 Task: Create and manage organization labels for repositories.
Action: Mouse moved to (1015, 63)
Screenshot: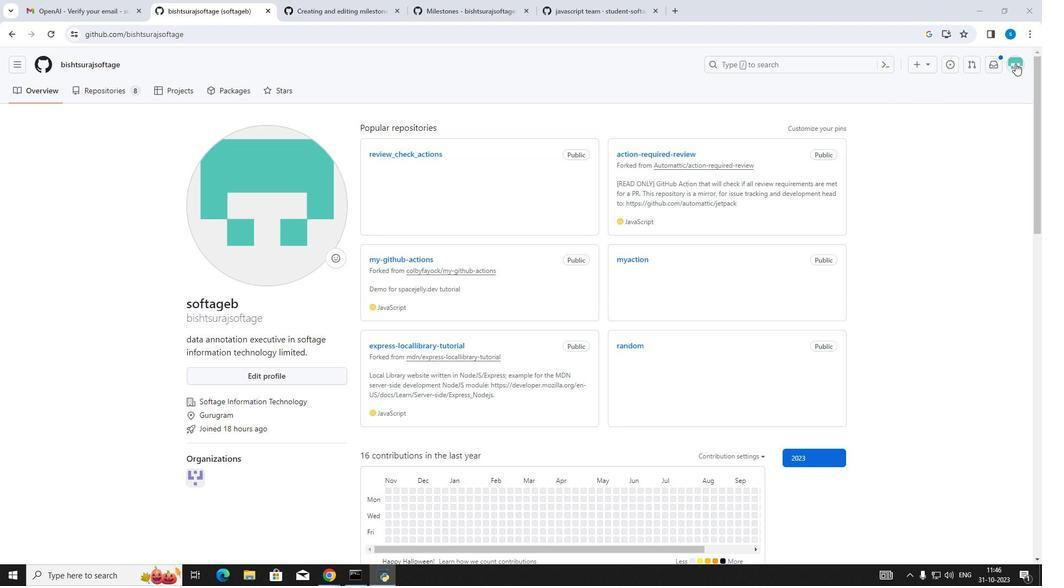 
Action: Mouse pressed left at (1015, 63)
Screenshot: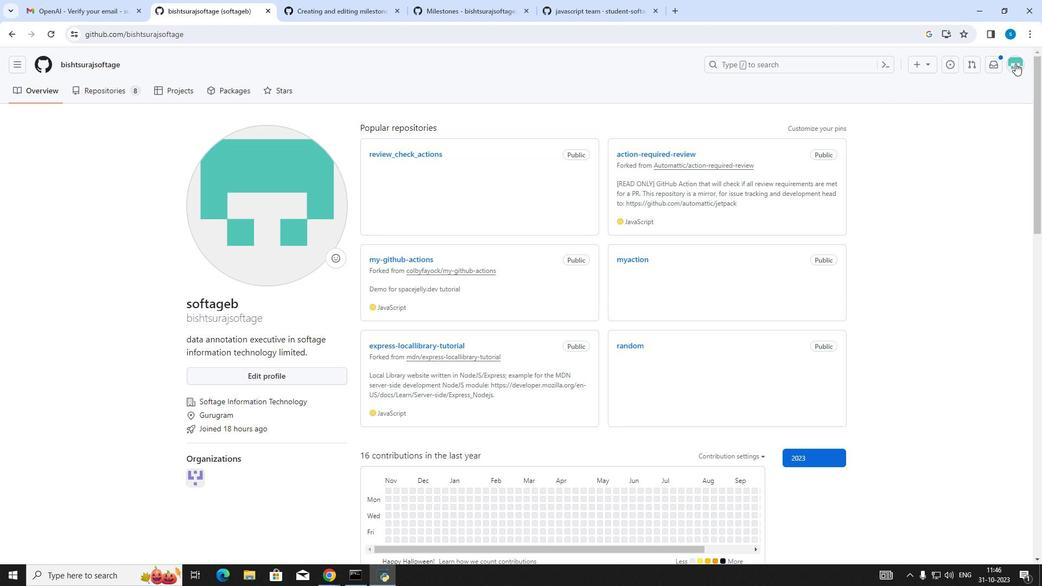 
Action: Mouse moved to (960, 175)
Screenshot: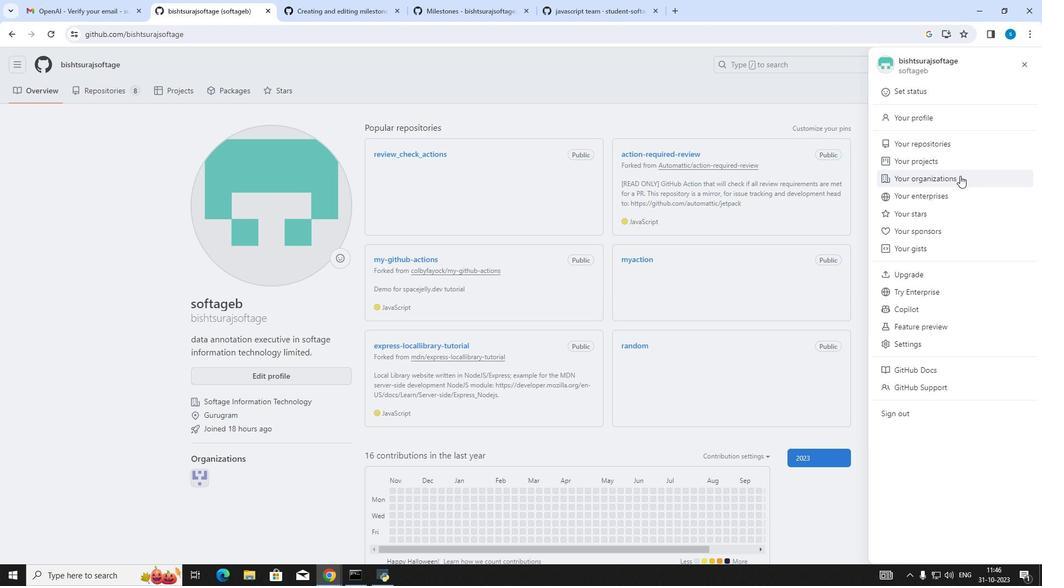 
Action: Mouse pressed left at (960, 175)
Screenshot: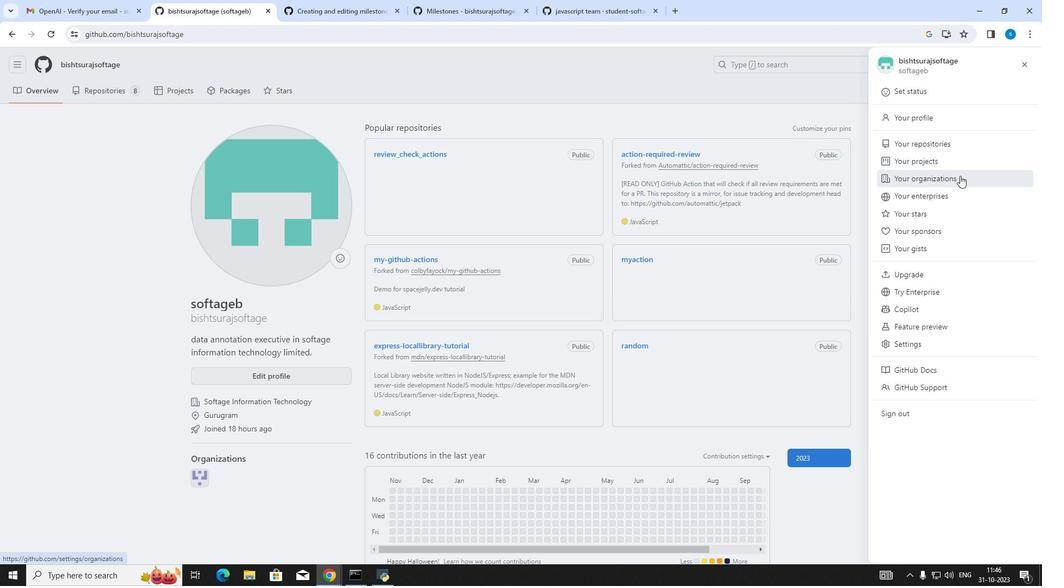 
Action: Mouse moved to (935, 173)
Screenshot: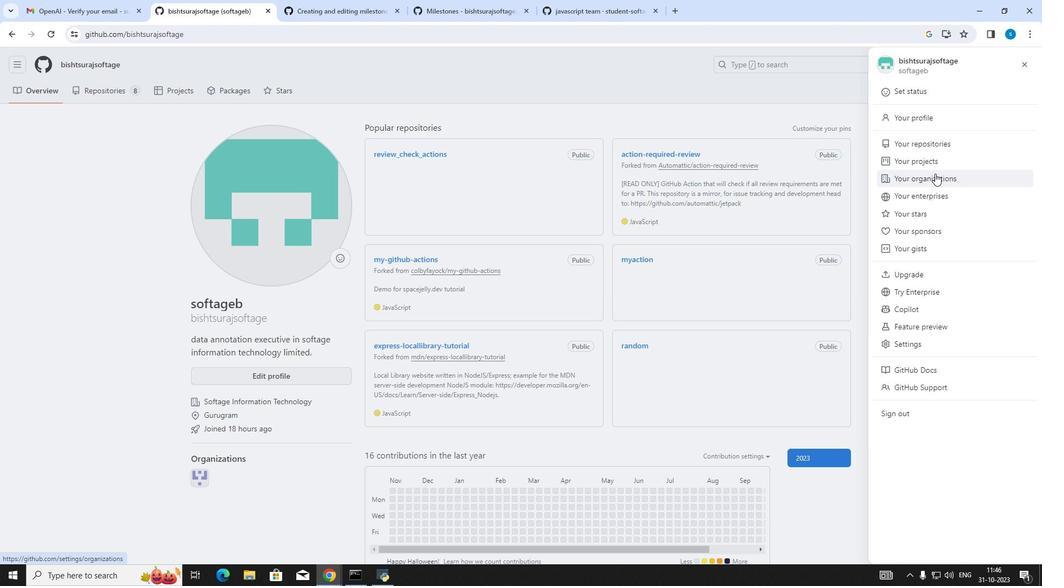 
Action: Mouse pressed left at (935, 173)
Screenshot: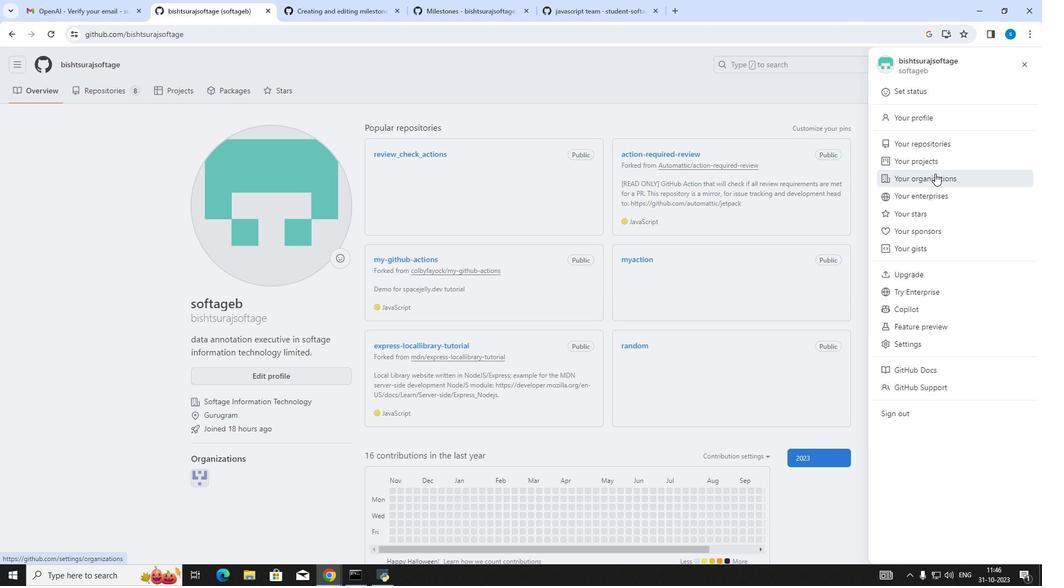 
Action: Mouse moved to (786, 177)
Screenshot: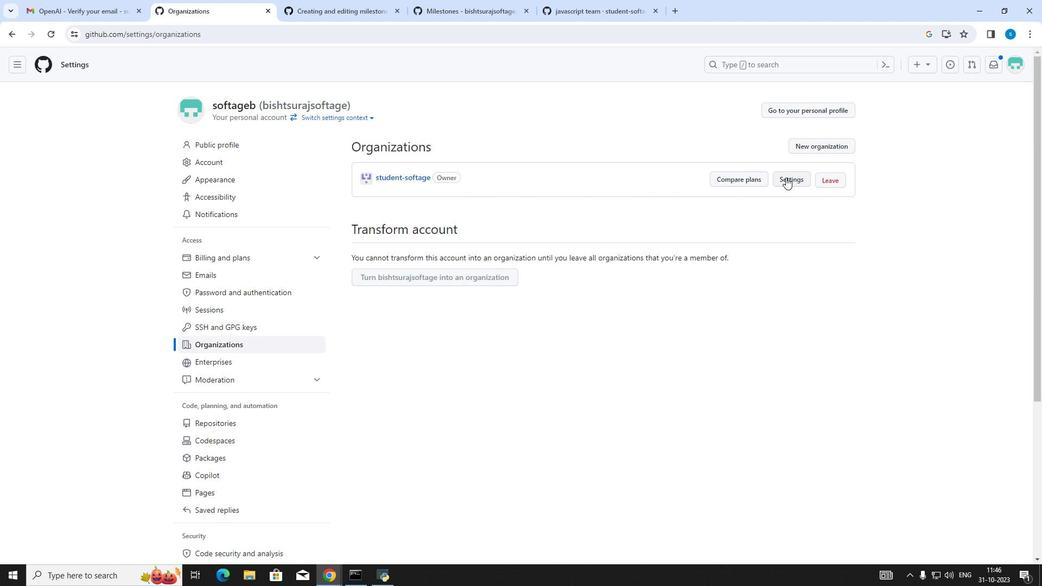 
Action: Mouse pressed left at (786, 177)
Screenshot: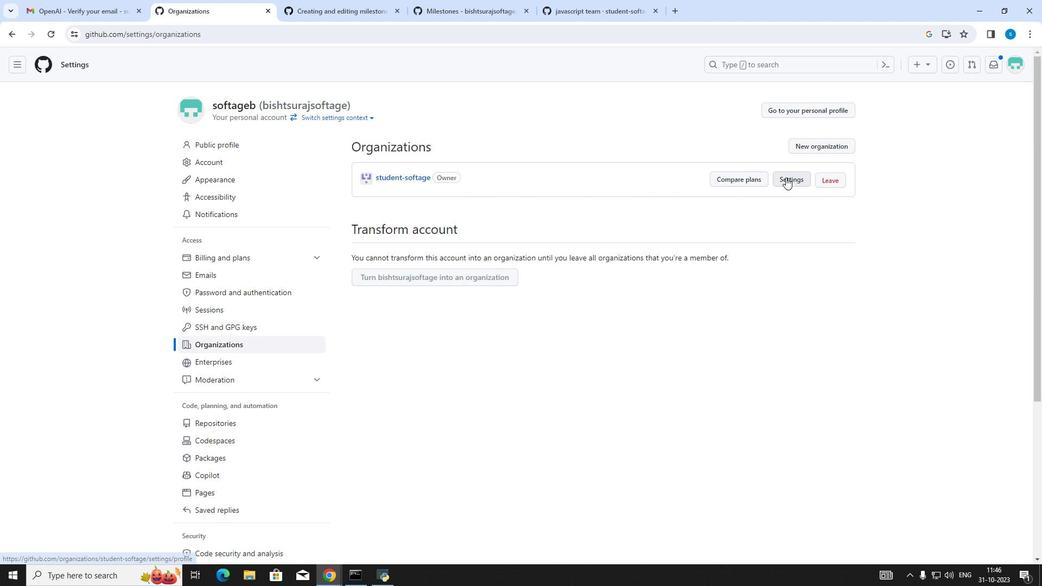 
Action: Mouse moved to (114, 87)
Screenshot: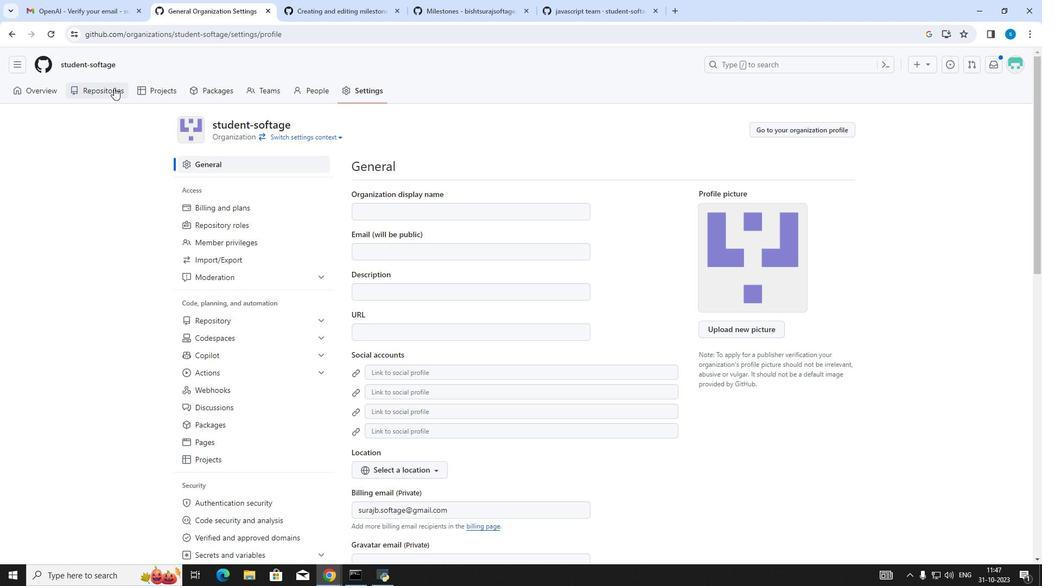 
Action: Mouse pressed left at (114, 87)
Screenshot: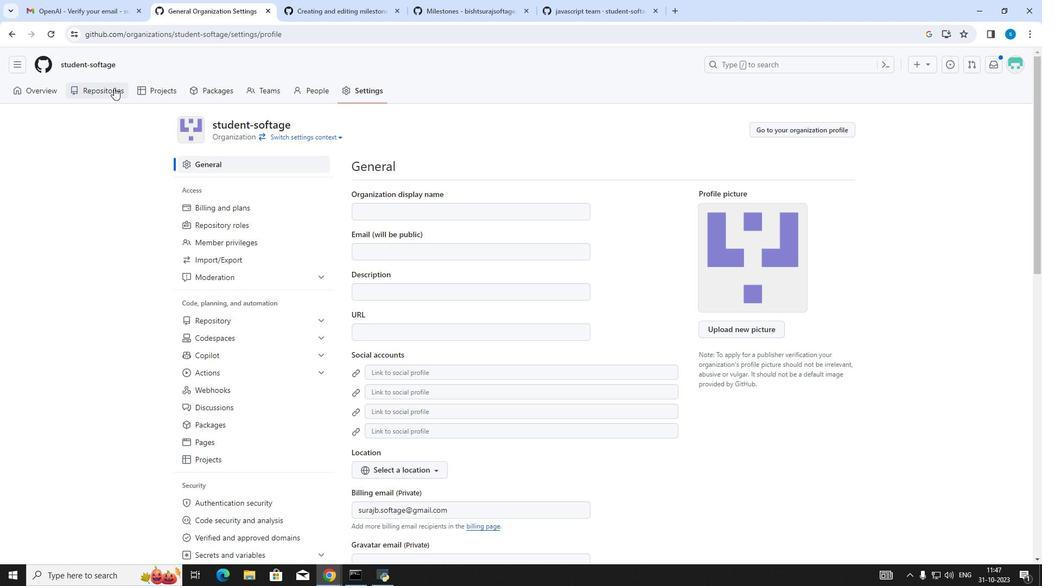 
Action: Mouse moved to (287, 160)
Screenshot: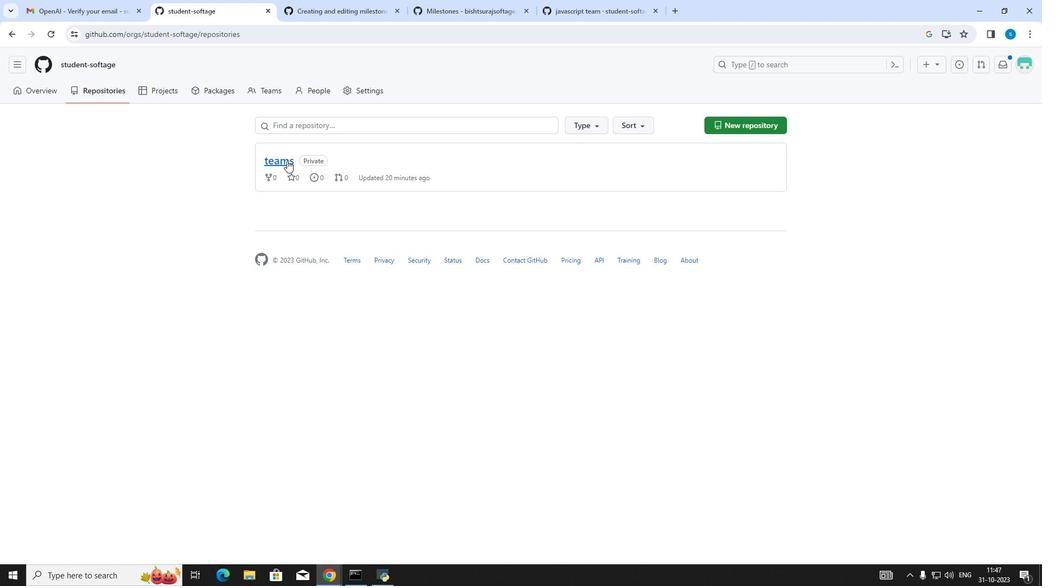
Action: Mouse pressed left at (287, 160)
Screenshot: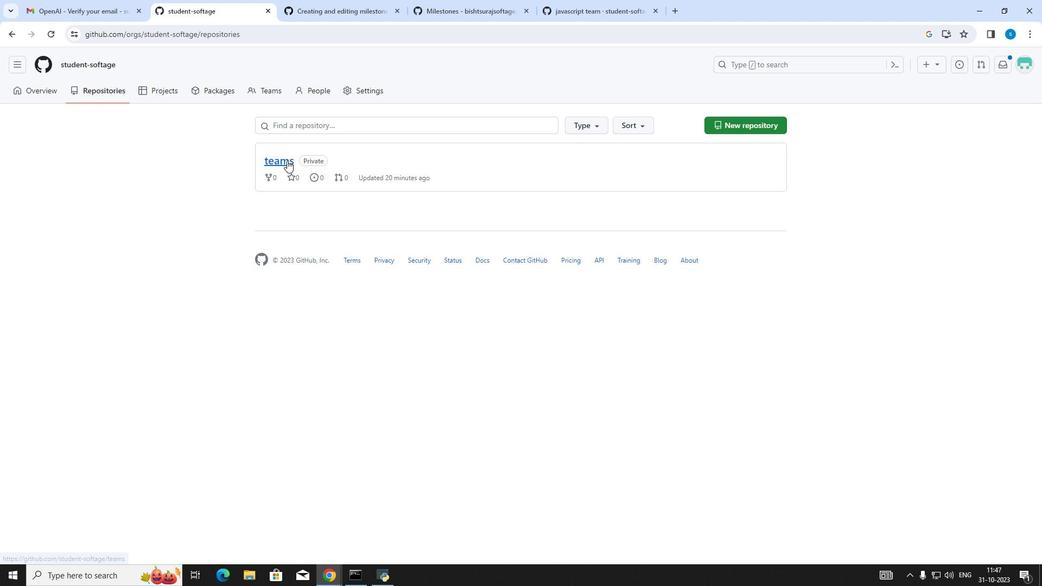 
Action: Mouse moved to (74, 93)
Screenshot: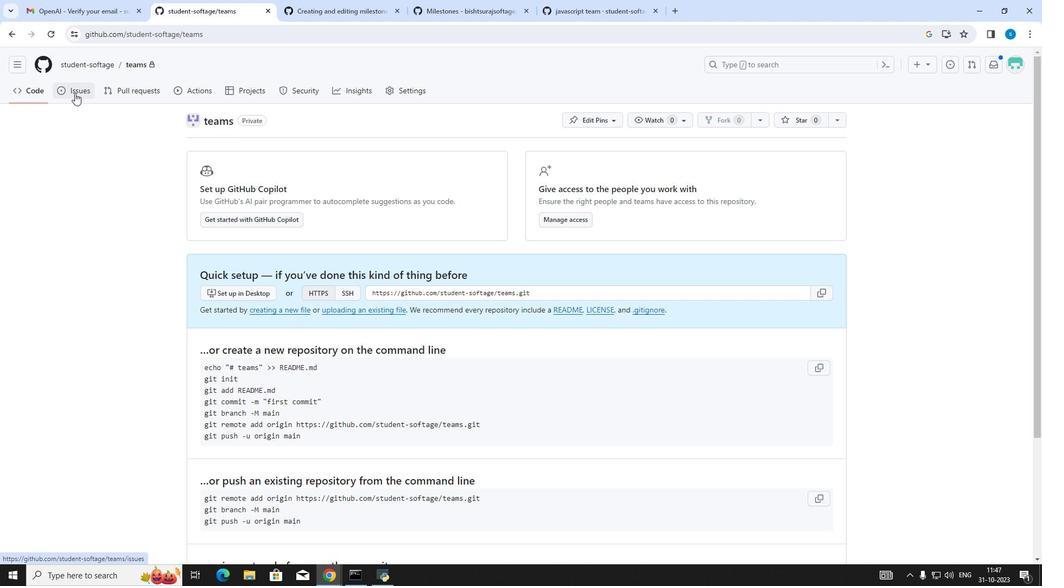 
Action: Mouse pressed left at (74, 93)
Screenshot: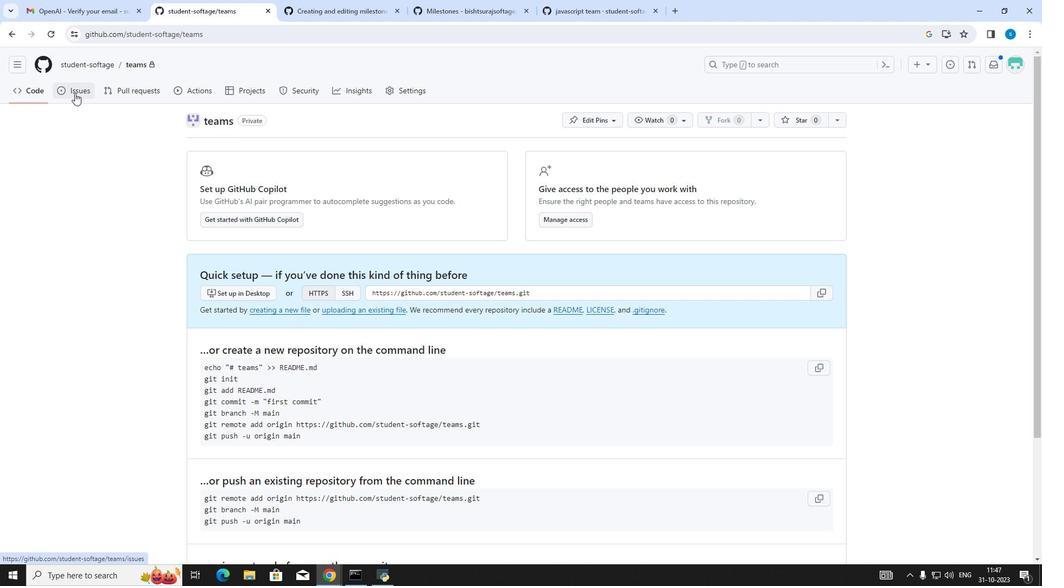 
Action: Mouse moved to (692, 125)
Screenshot: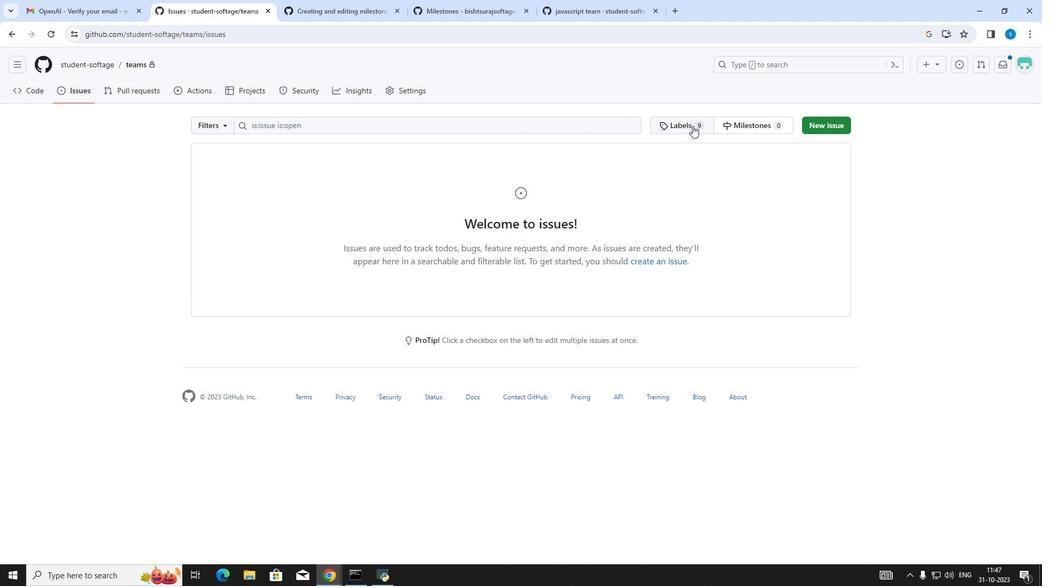 
Action: Mouse pressed left at (692, 125)
Screenshot: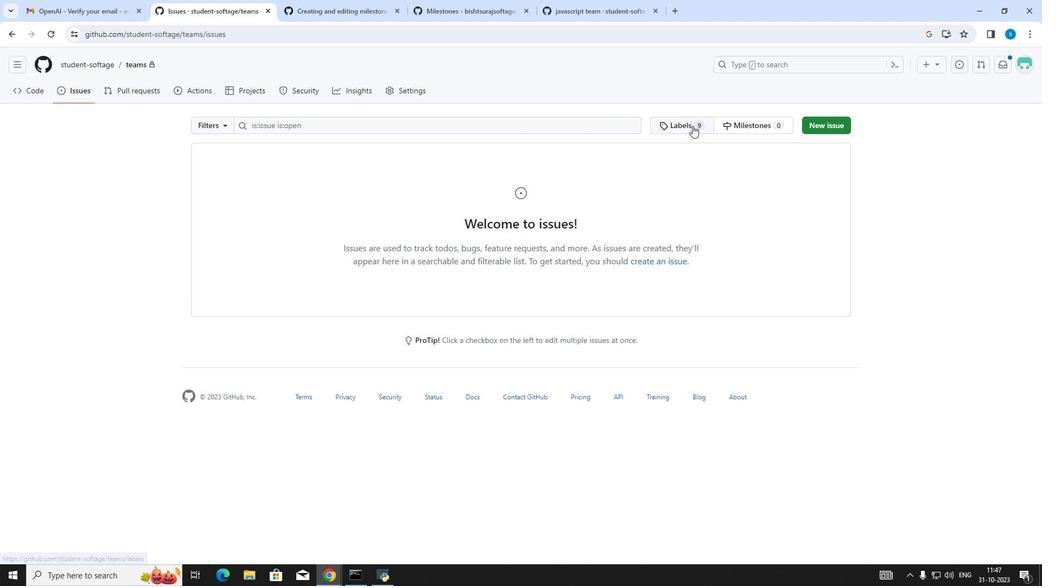 
Action: Mouse moved to (810, 124)
Screenshot: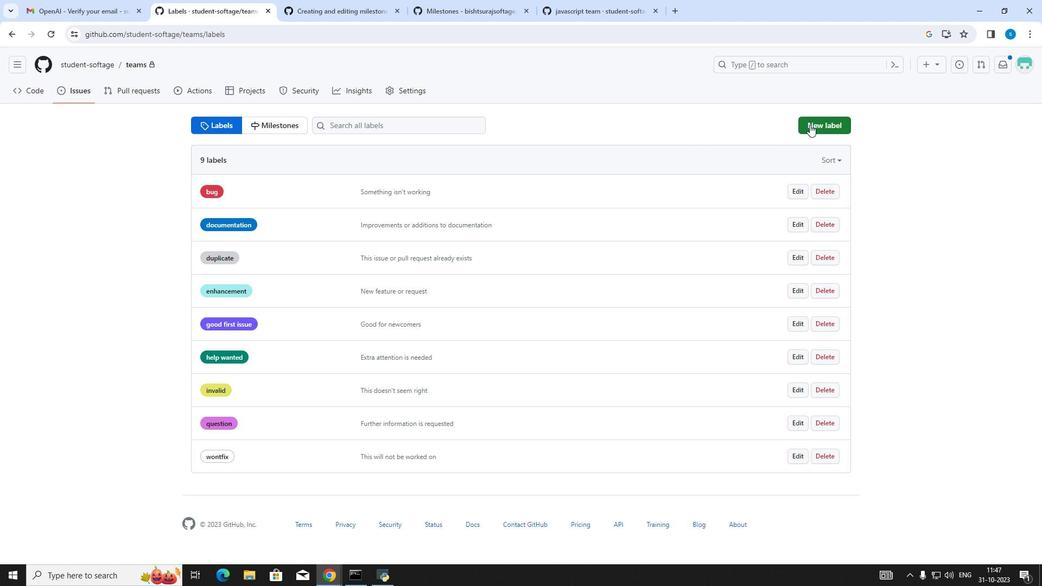 
Action: Mouse pressed left at (810, 124)
Screenshot: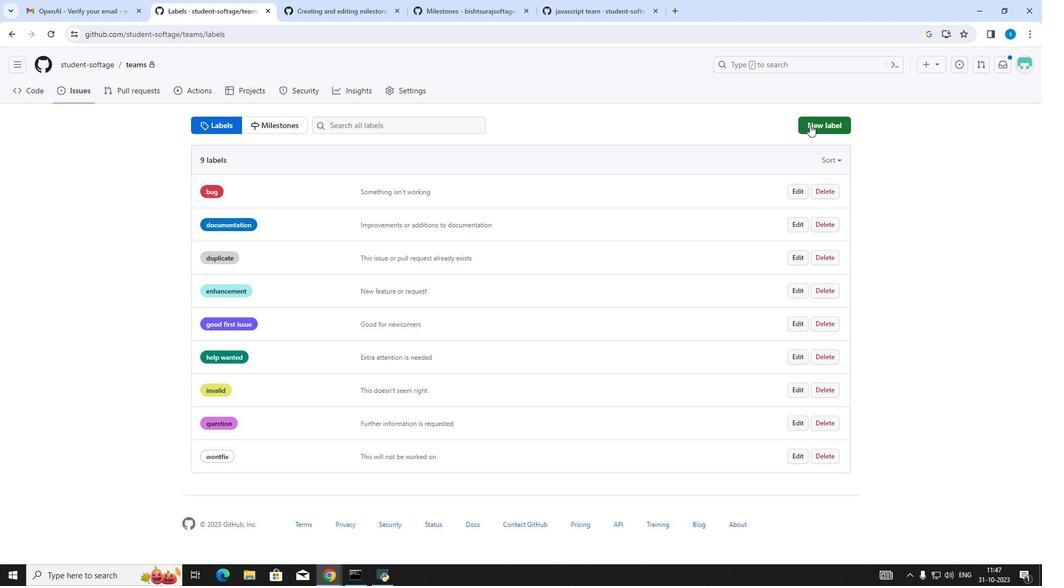 
Action: Mouse moved to (780, 126)
Screenshot: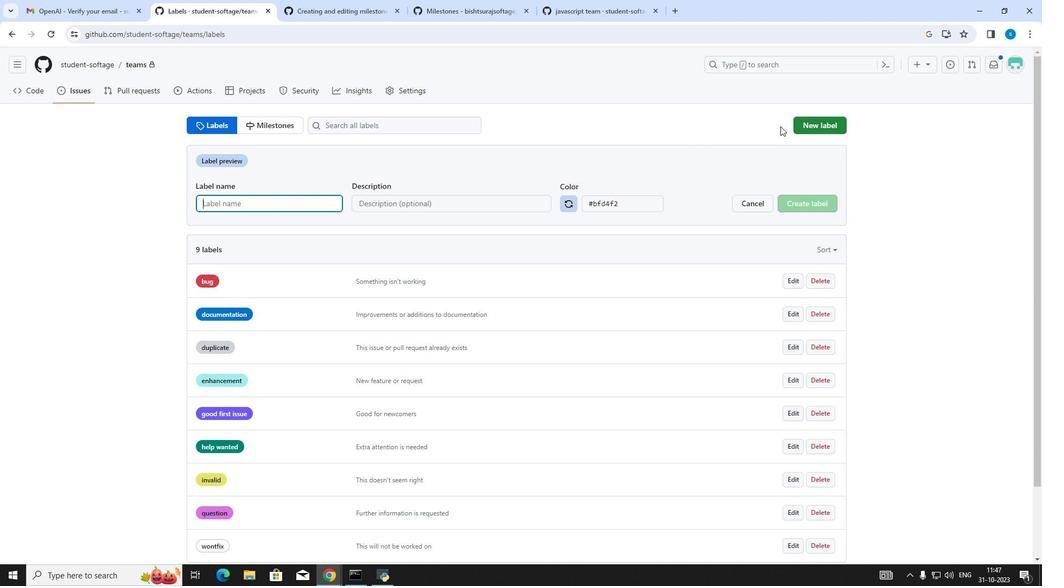 
Action: Key pressed imprr<Key.backspace>ovements
Screenshot: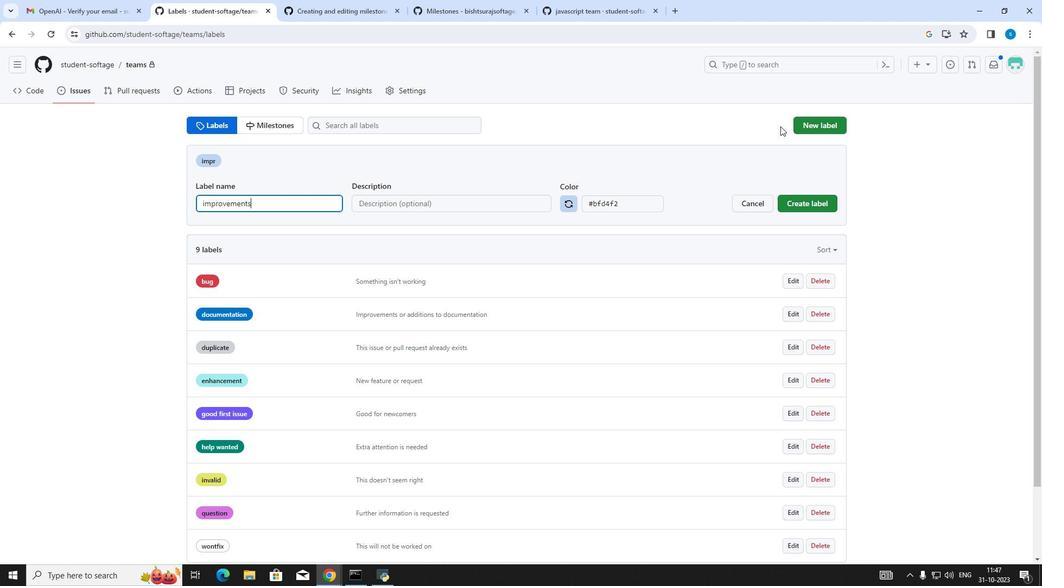 
Action: Mouse moved to (787, 200)
Screenshot: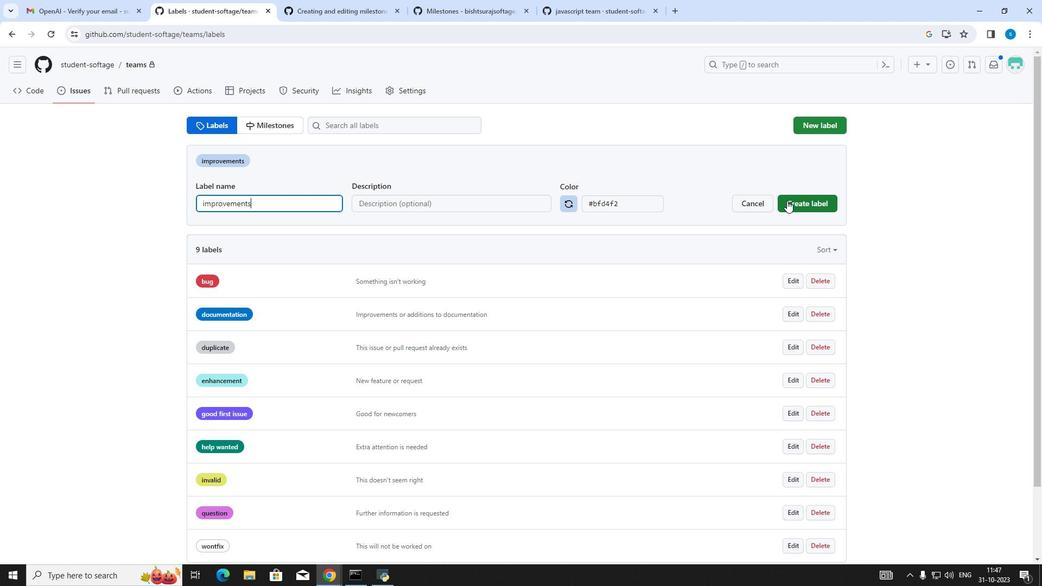 
Action: Mouse pressed left at (787, 200)
Screenshot: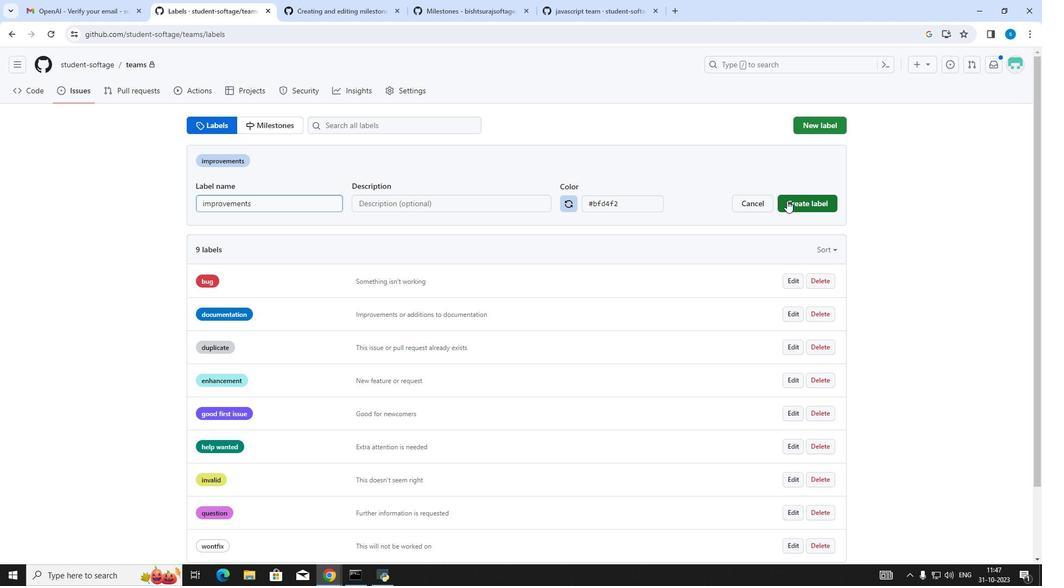 
Action: Mouse moved to (824, 162)
Screenshot: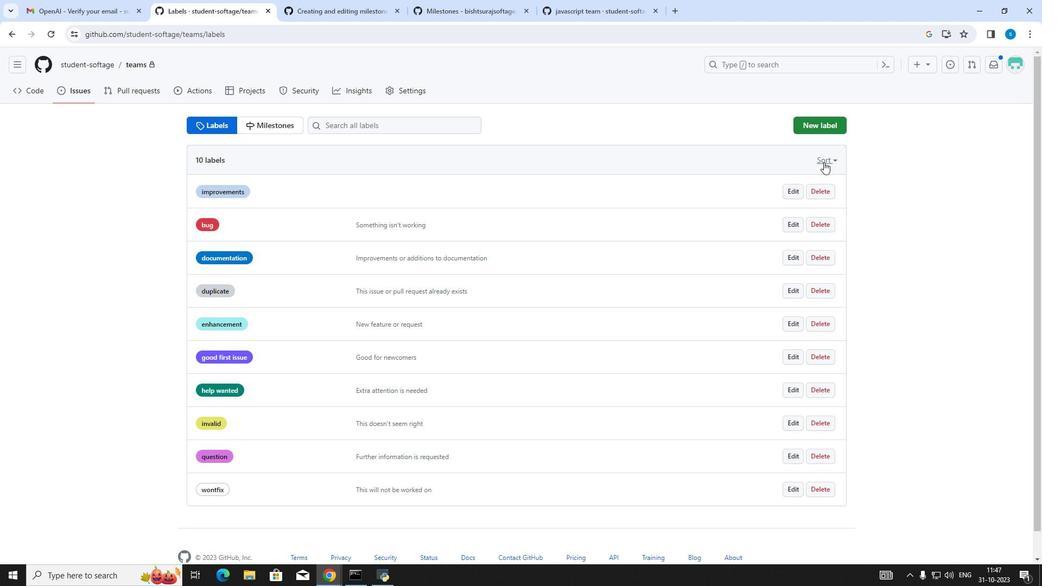 
Action: Mouse pressed left at (824, 162)
Screenshot: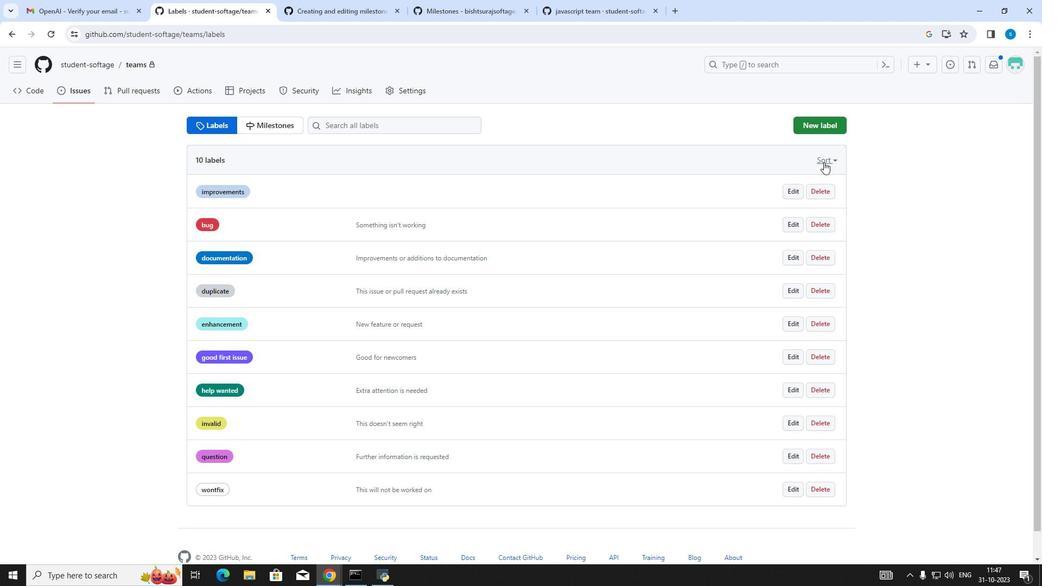 
Action: Mouse moved to (778, 215)
Screenshot: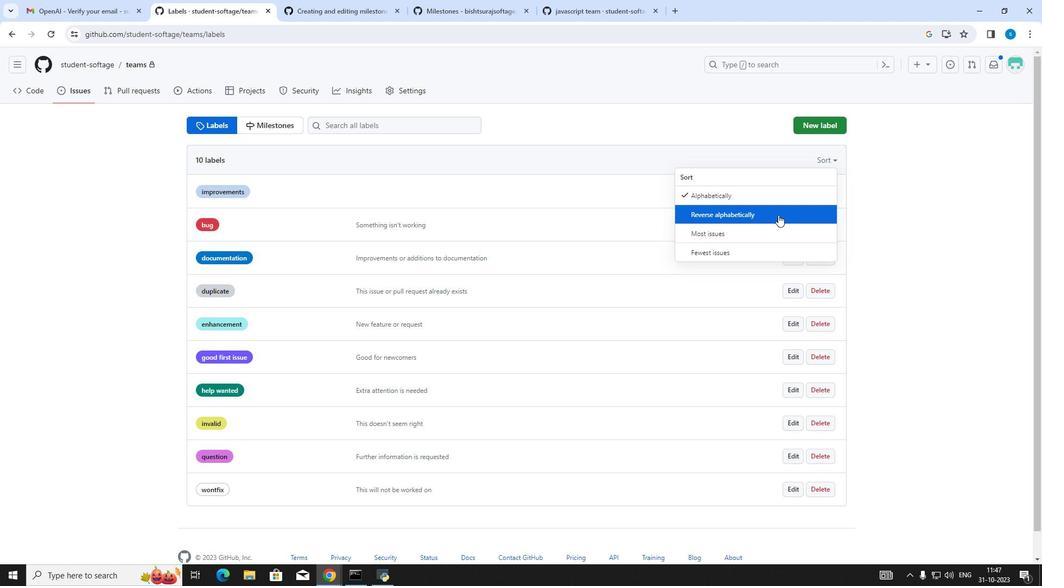 
Action: Mouse pressed left at (778, 215)
Screenshot: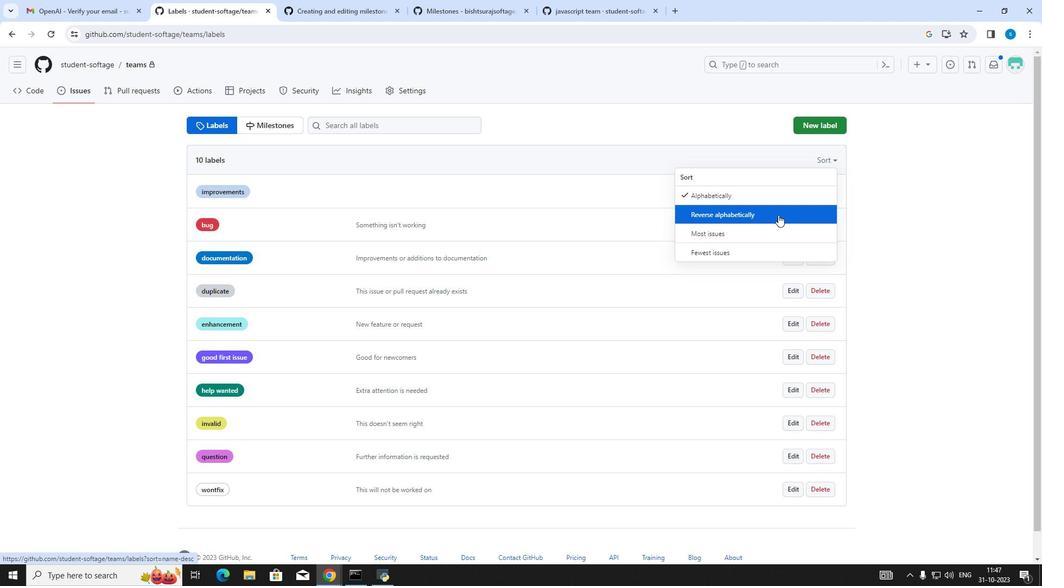 
Action: Mouse moved to (818, 364)
Screenshot: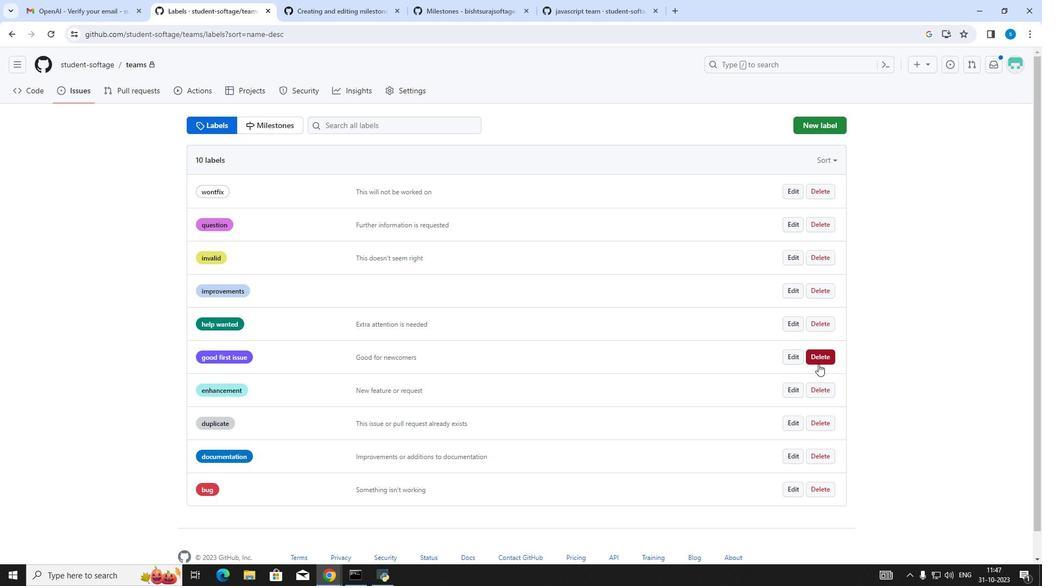 
Action: Mouse pressed left at (818, 364)
Screenshot: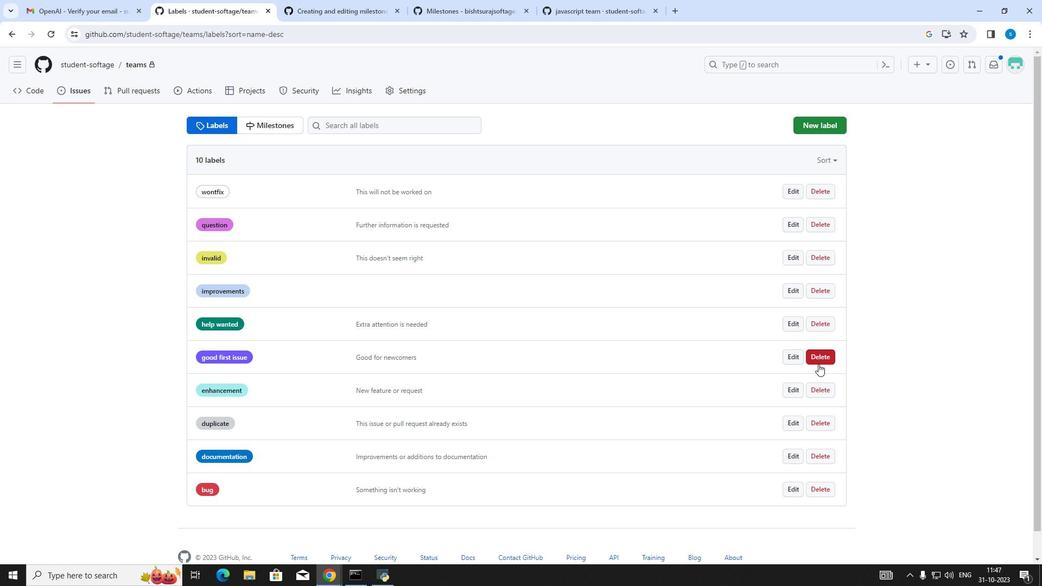
Action: Mouse moved to (573, 114)
Screenshot: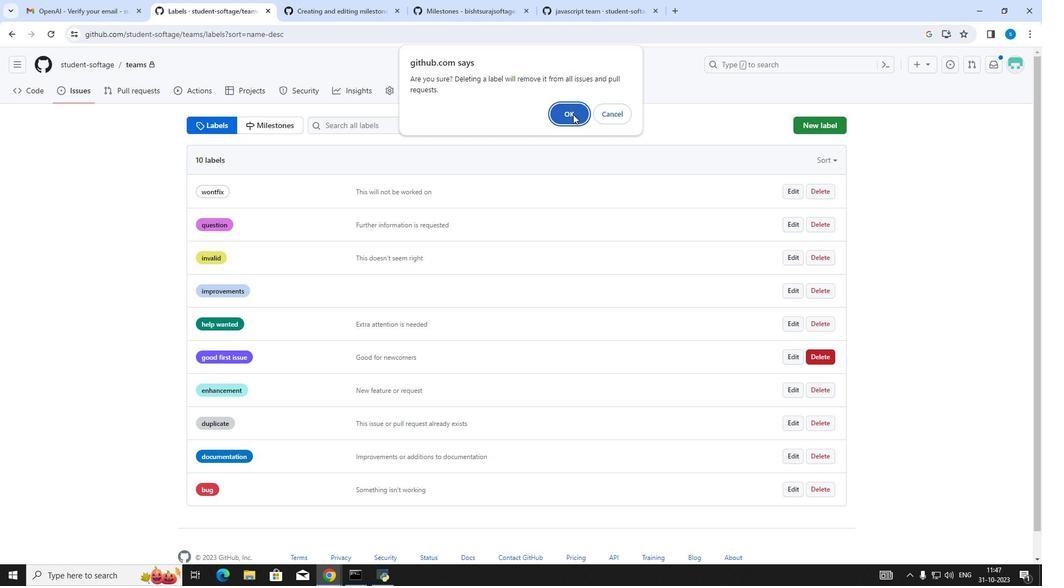 
Action: Mouse pressed left at (573, 114)
Screenshot: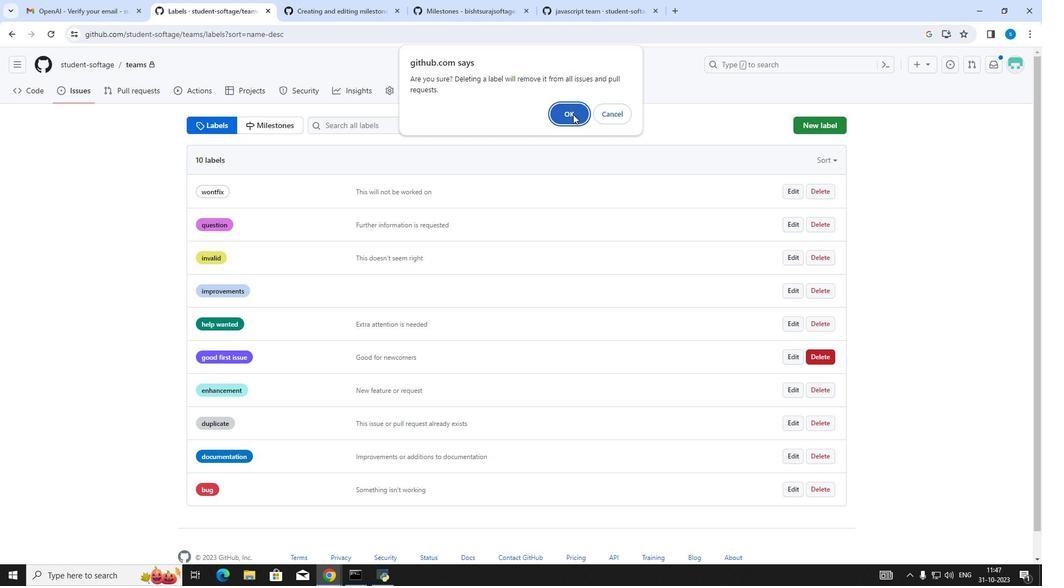 
Action: Mouse moved to (815, 289)
Screenshot: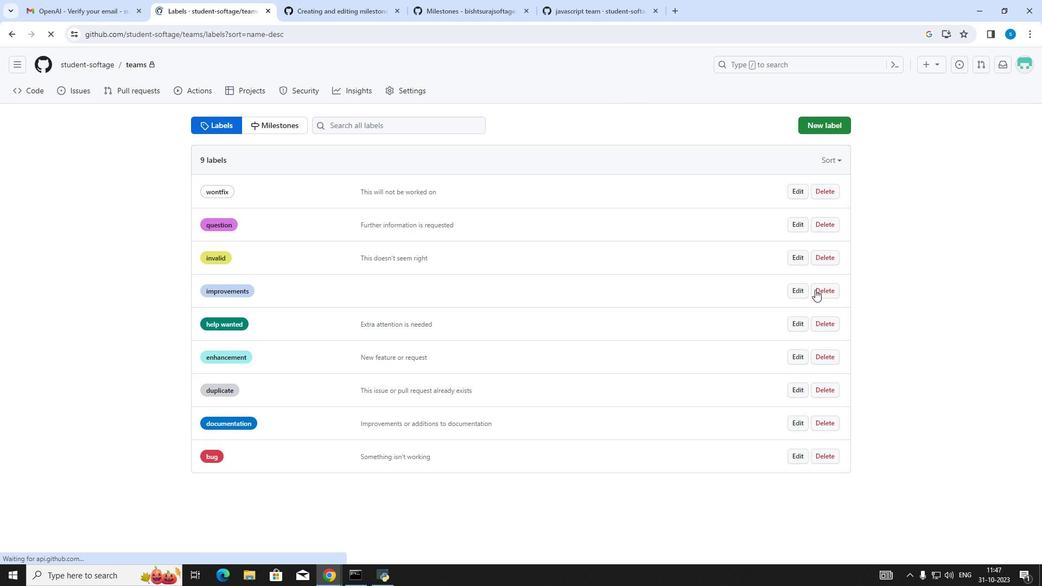 
Action: Mouse pressed left at (815, 289)
Screenshot: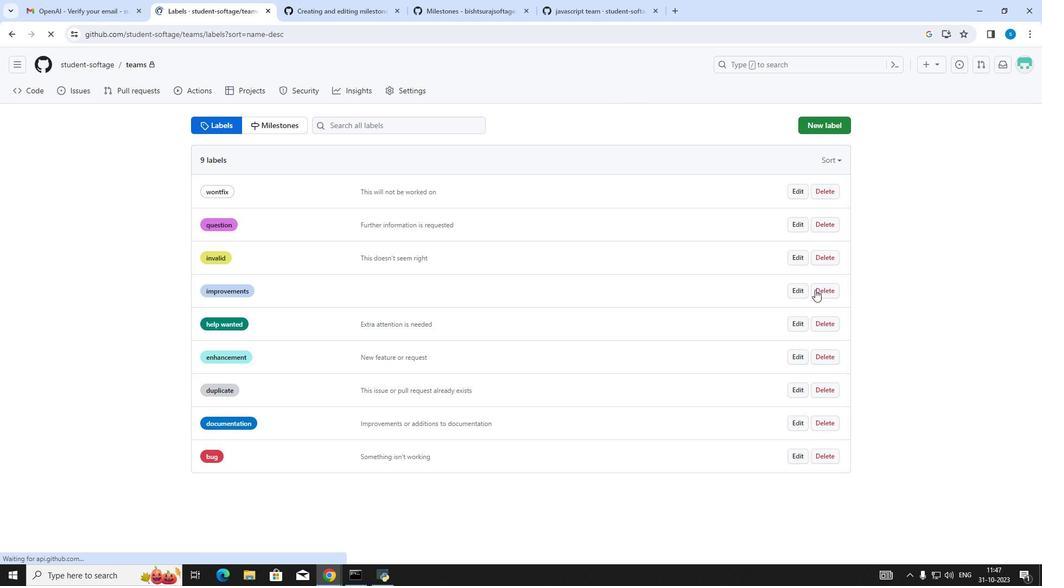 
Action: Mouse moved to (567, 118)
Screenshot: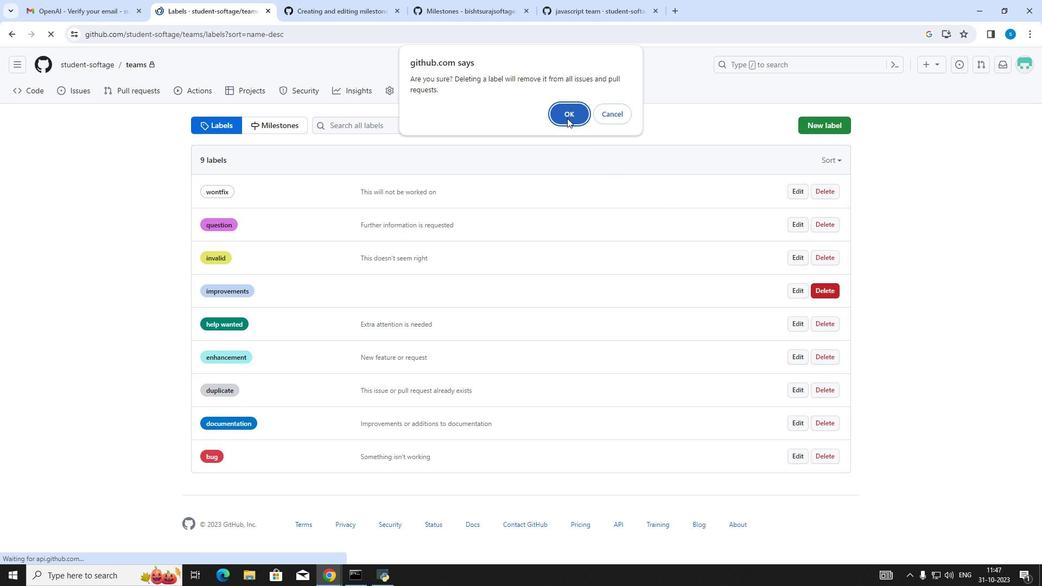 
Action: Mouse pressed left at (567, 118)
Screenshot: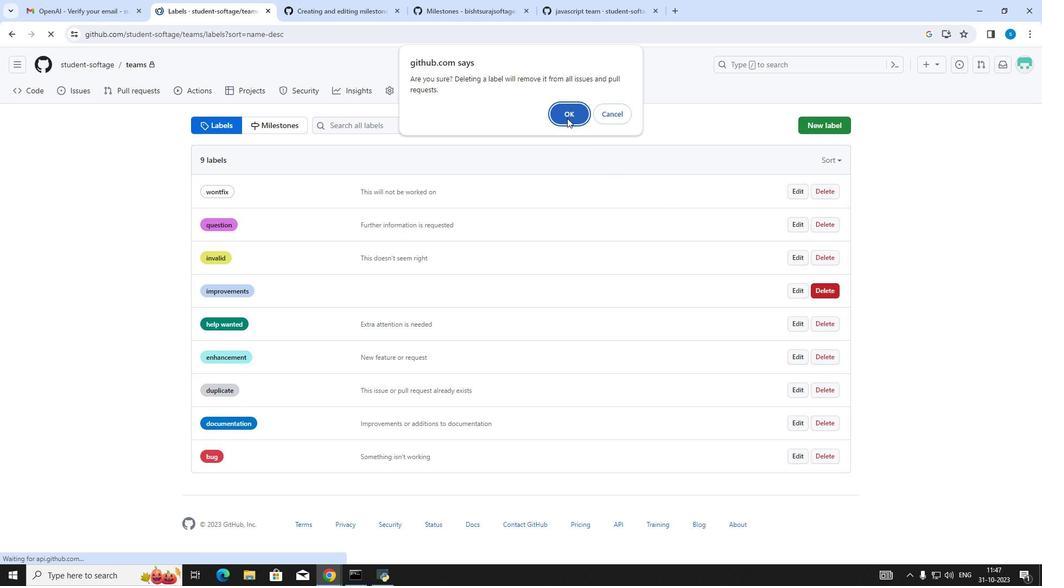 
Action: Mouse moved to (823, 219)
Screenshot: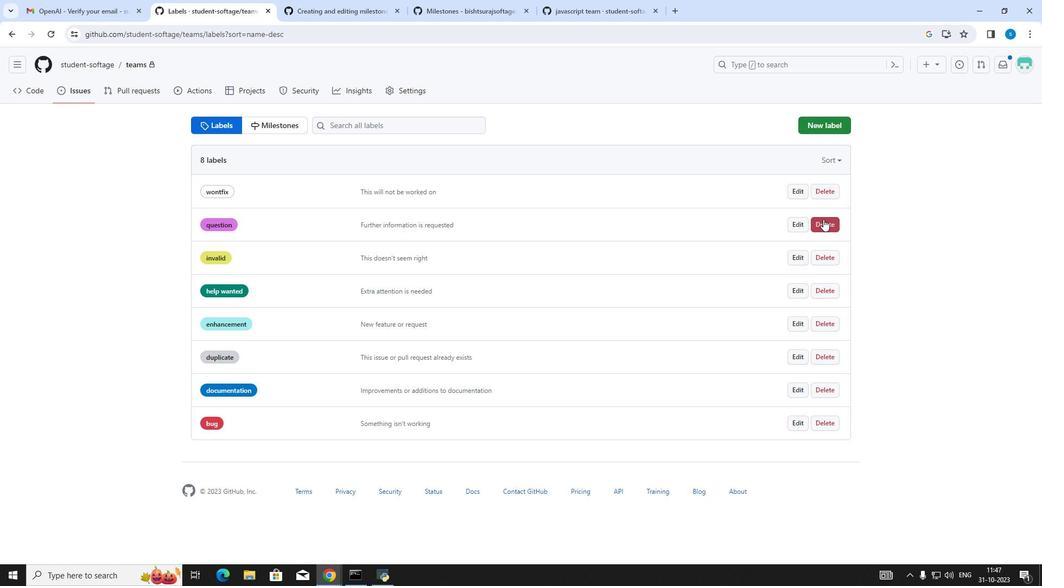 
Action: Mouse pressed left at (823, 219)
Screenshot: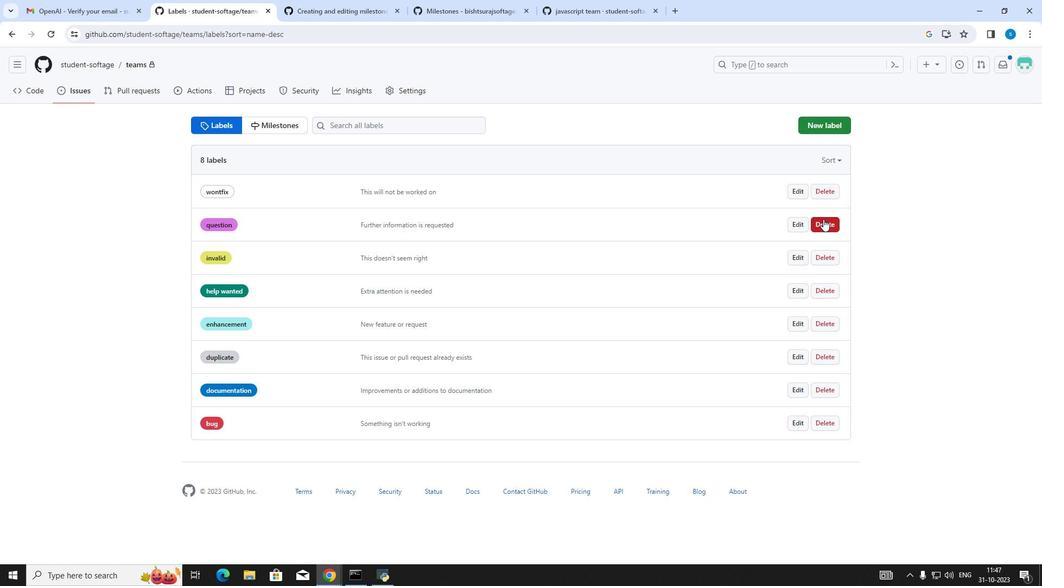 
Action: Mouse moved to (584, 112)
Screenshot: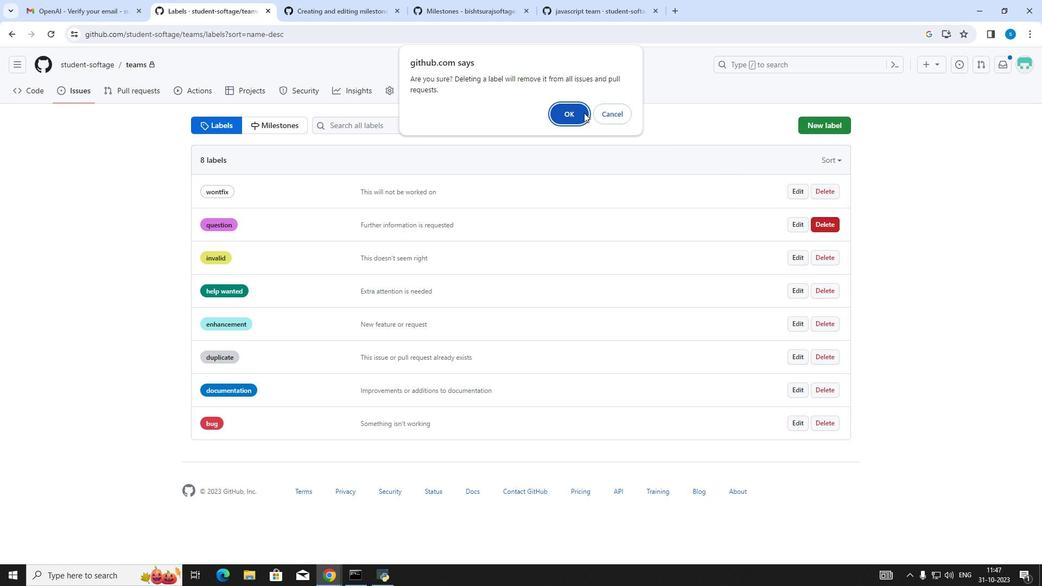 
Action: Mouse pressed left at (584, 112)
Screenshot: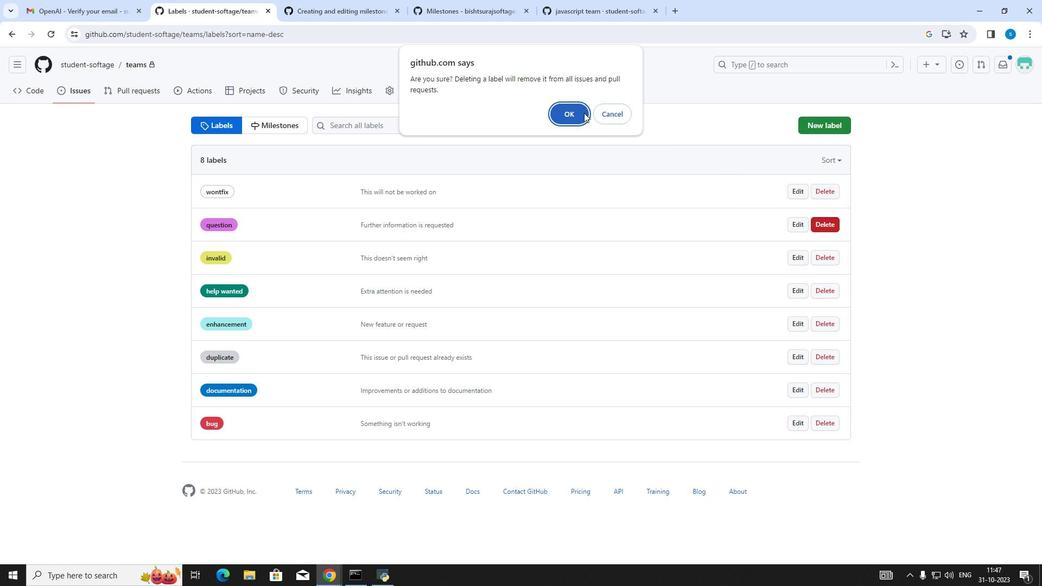 
Action: Mouse moved to (820, 129)
Screenshot: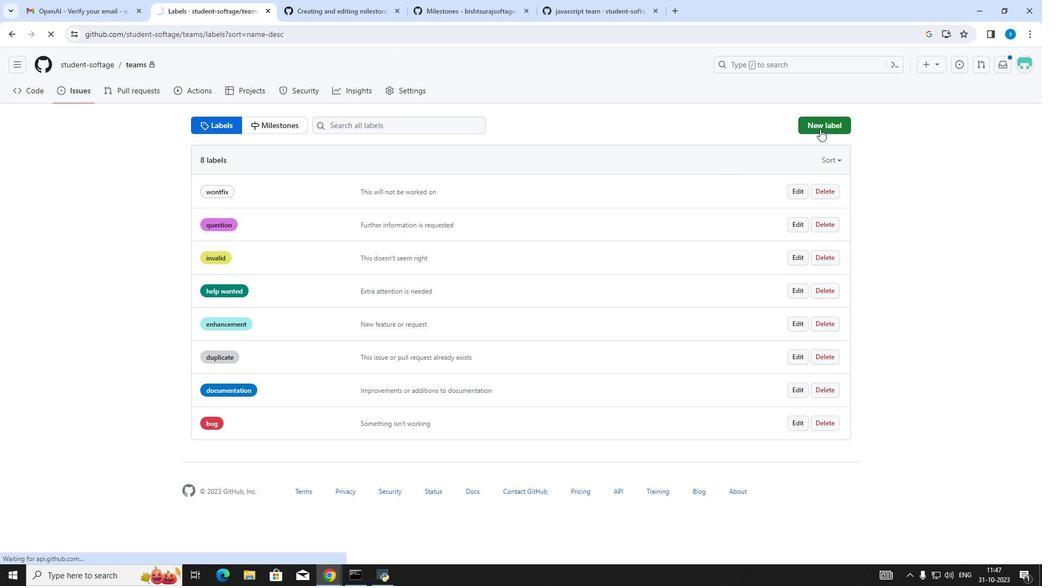 
Action: Mouse pressed left at (820, 129)
Screenshot: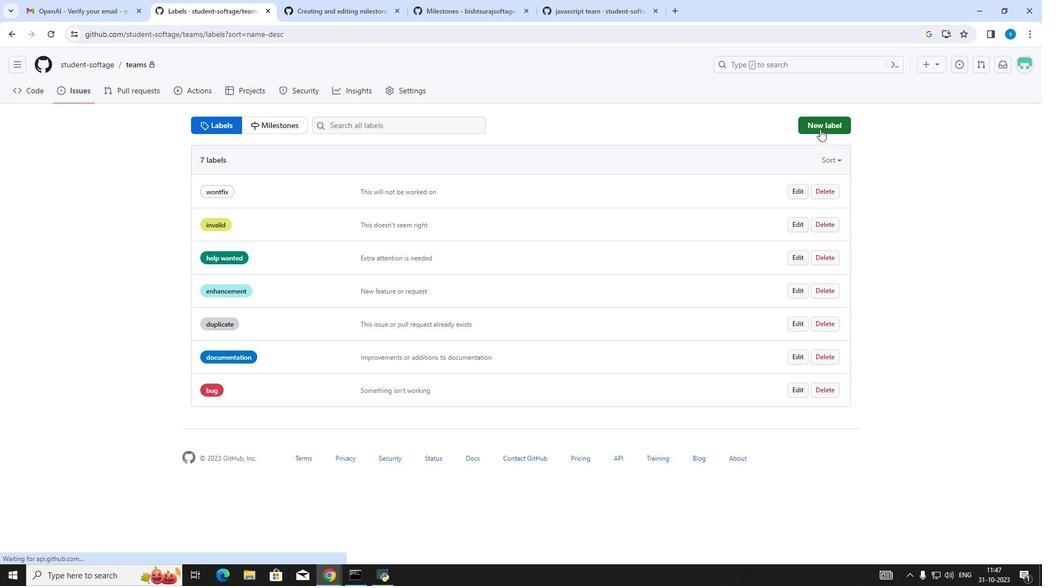 
Action: Mouse moved to (792, 122)
Screenshot: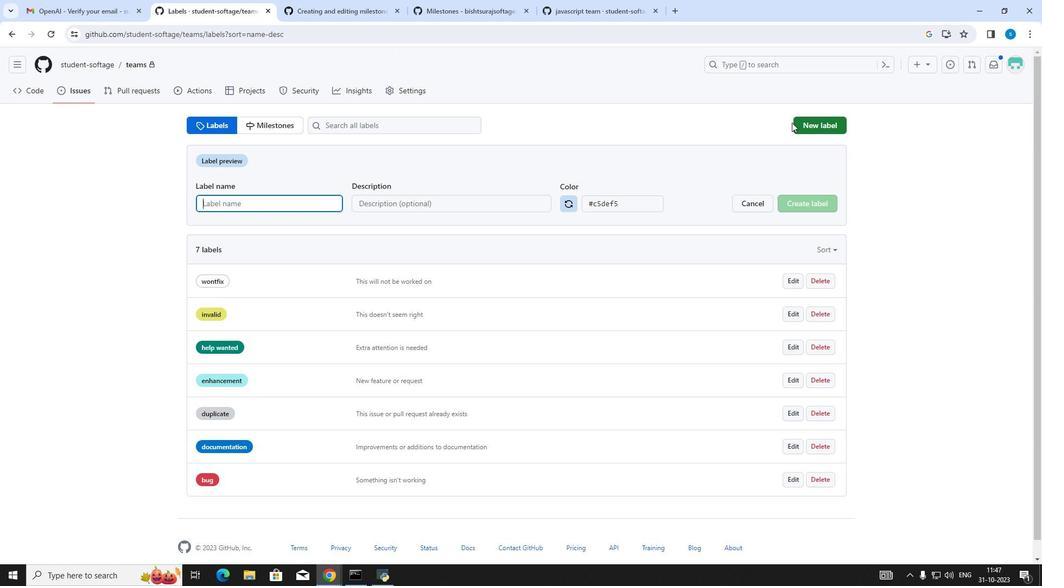 
Action: Key pressed question
Screenshot: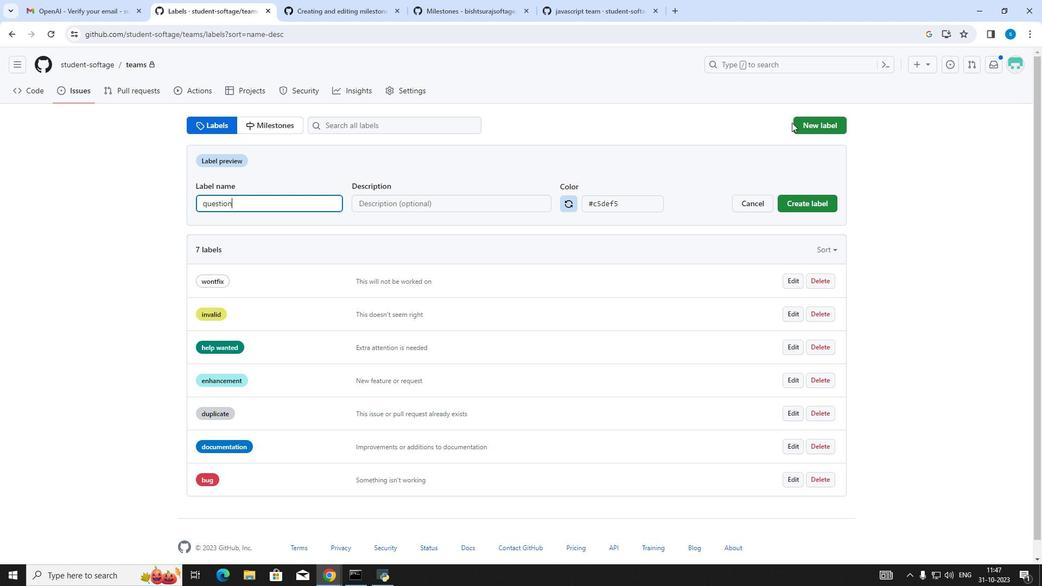 
Action: Mouse moved to (806, 203)
Screenshot: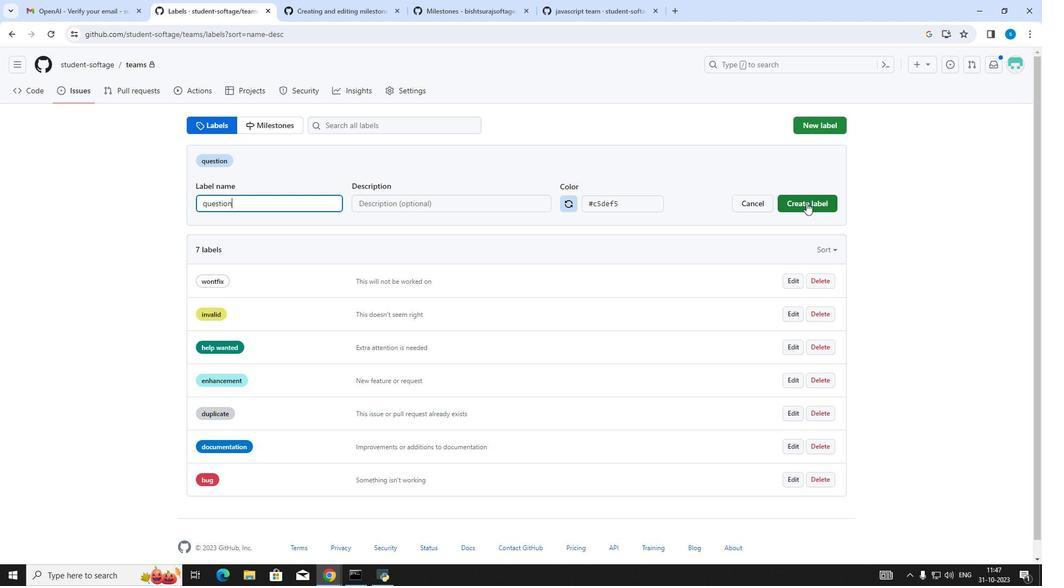 
Action: Mouse pressed left at (806, 203)
Screenshot: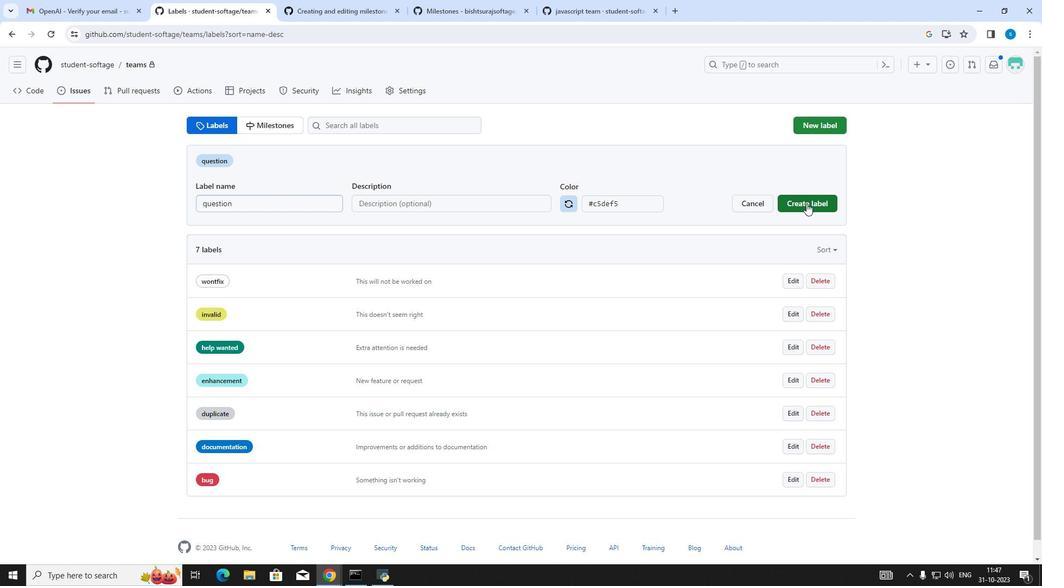 
Action: Mouse moved to (818, 174)
Screenshot: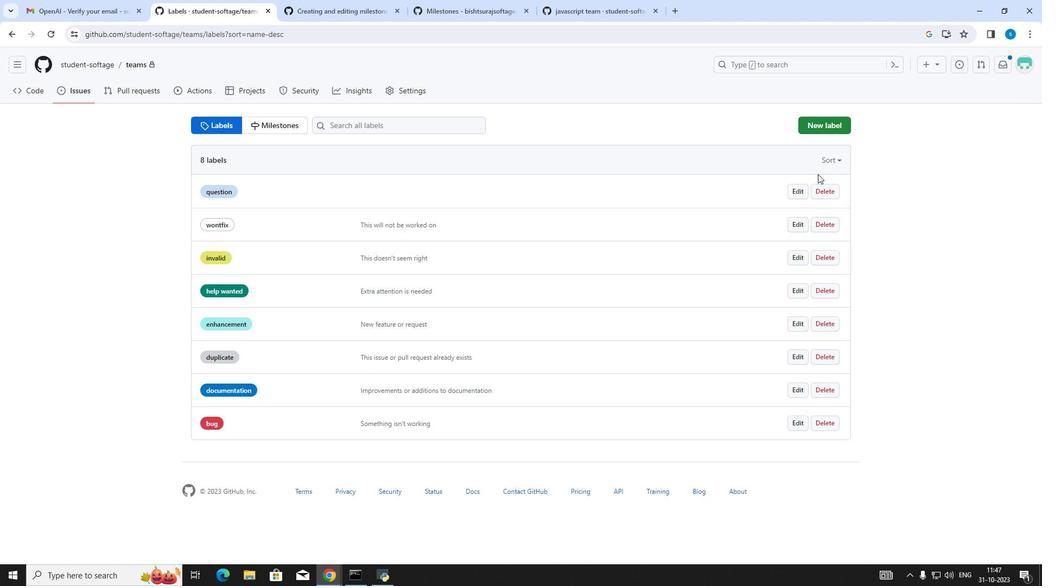 
Action: Mouse pressed left at (818, 174)
Screenshot: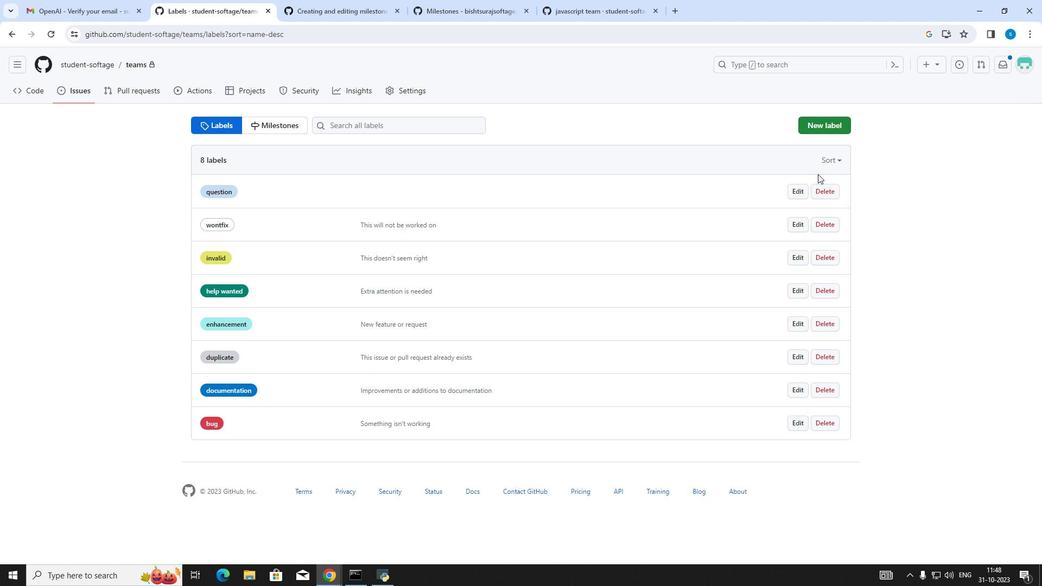 
Action: Mouse moved to (822, 164)
Screenshot: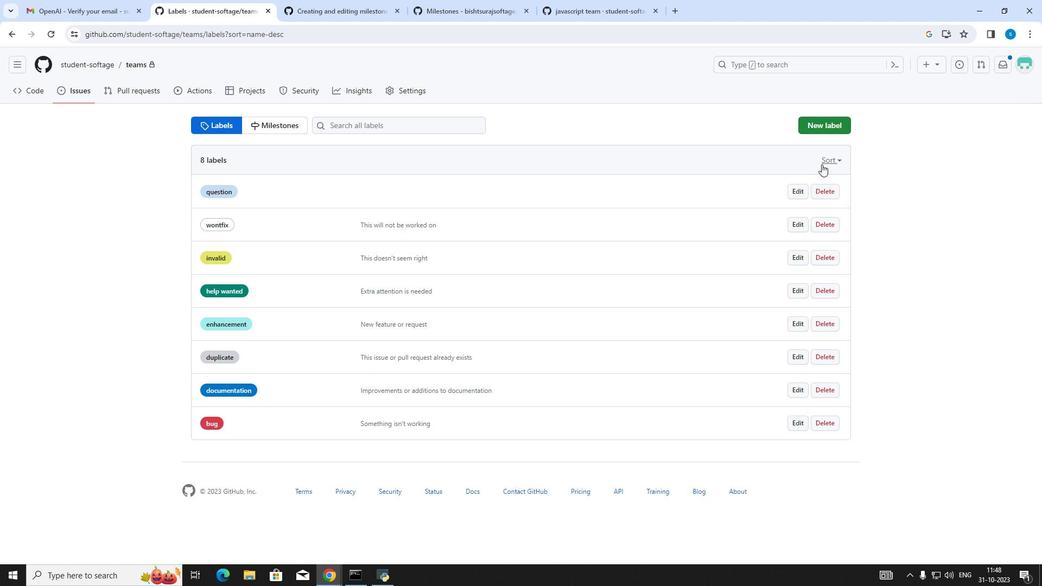 
Action: Mouse pressed left at (822, 164)
Screenshot: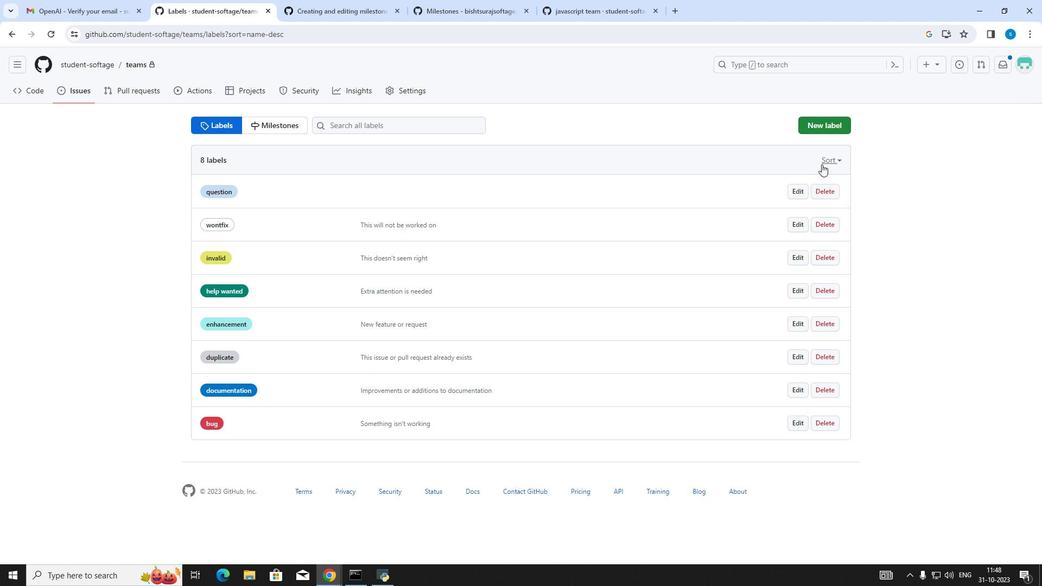 
Action: Mouse moved to (773, 227)
Screenshot: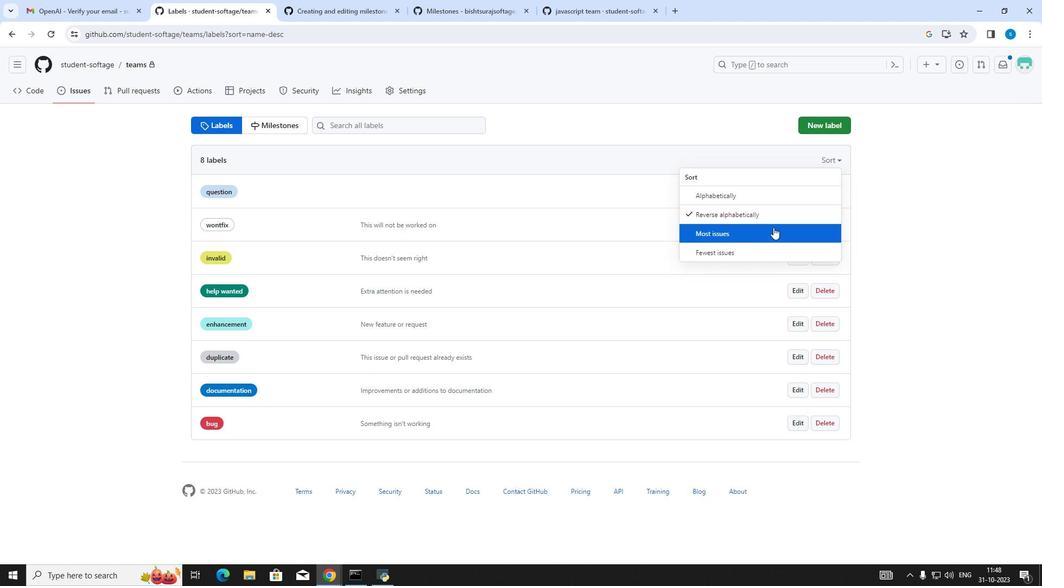 
Action: Mouse pressed left at (773, 227)
Screenshot: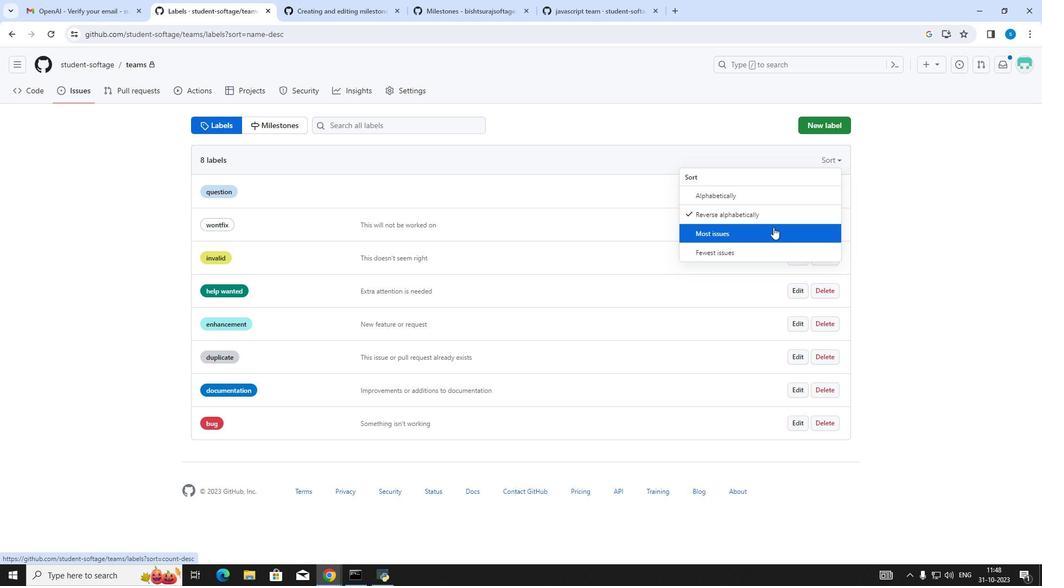 
Action: Mouse moved to (831, 165)
Screenshot: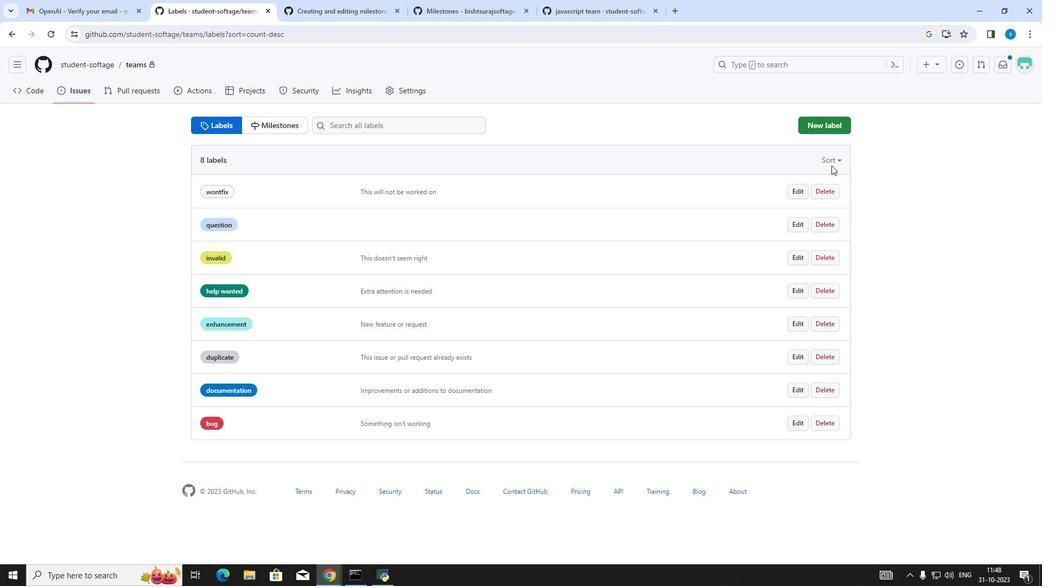
Action: Mouse pressed left at (831, 165)
Screenshot: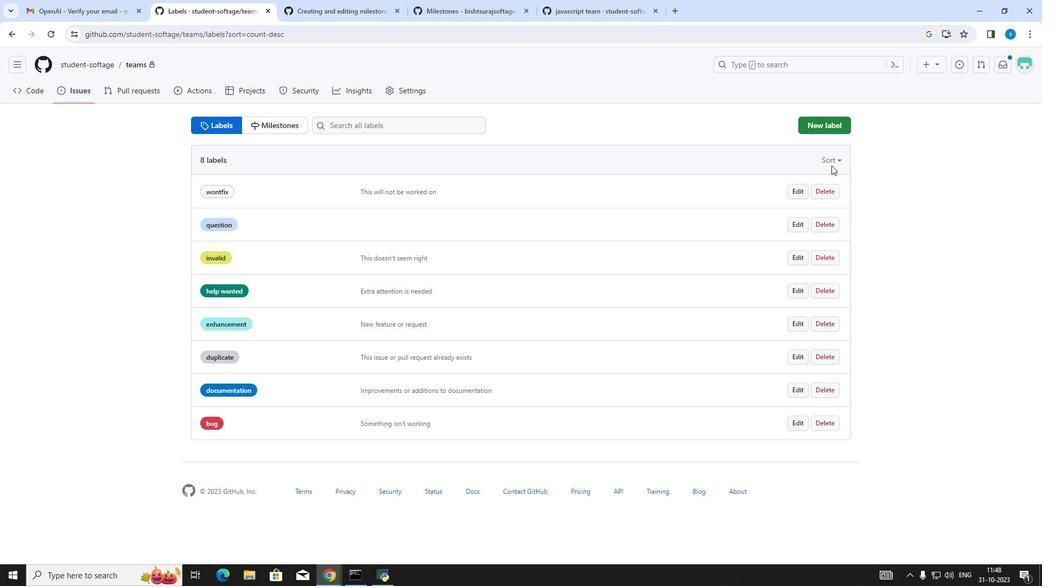 
Action: Mouse moved to (832, 158)
Screenshot: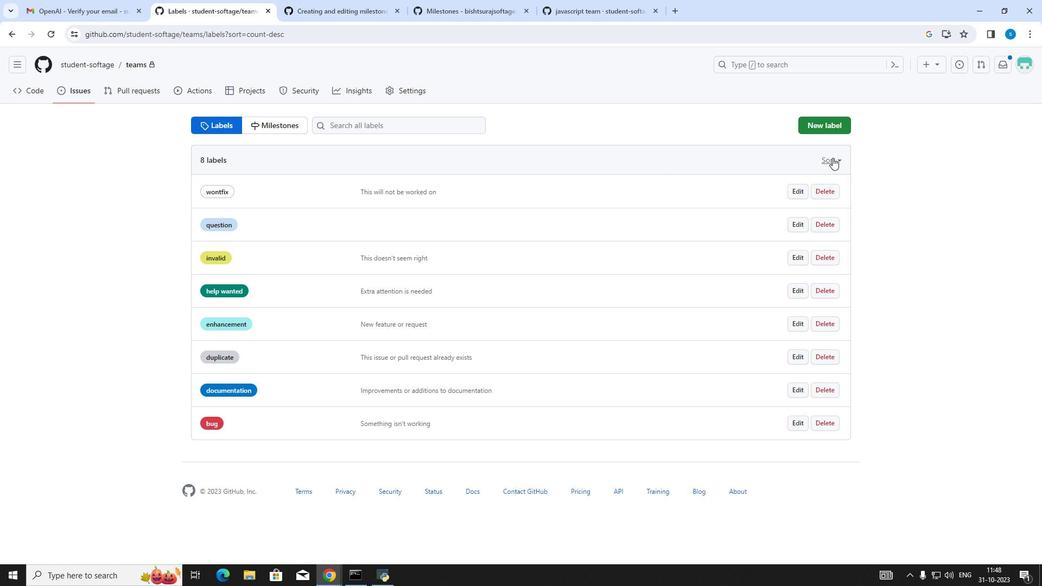 
Action: Mouse pressed left at (832, 158)
Screenshot: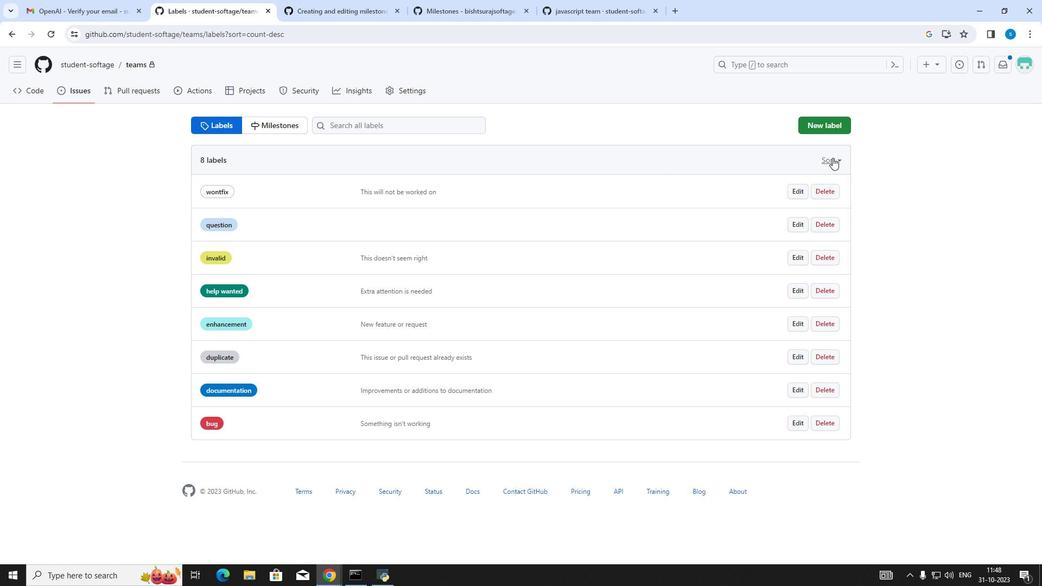 
Action: Mouse moved to (773, 248)
Screenshot: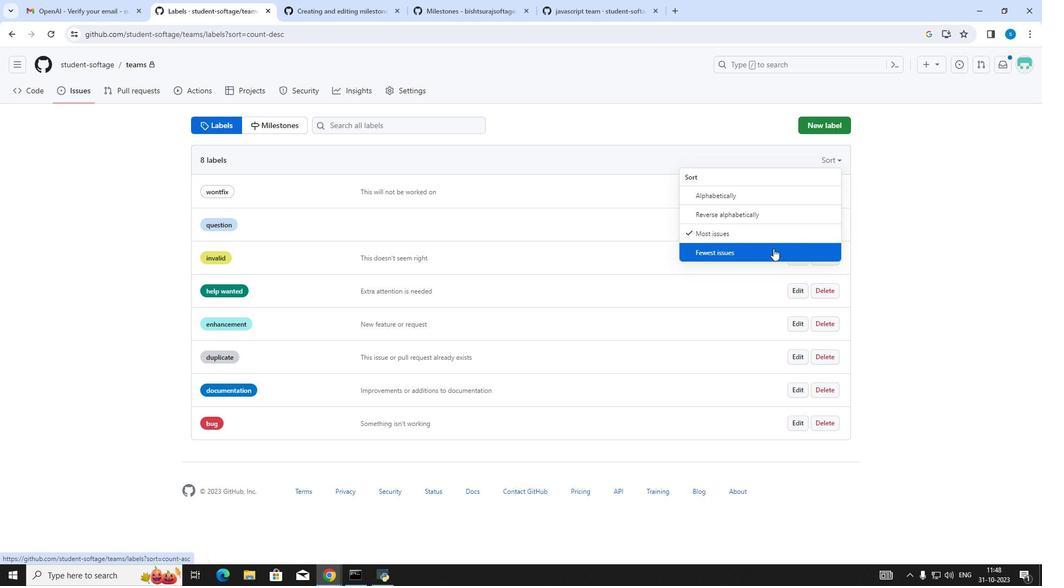 
Action: Mouse pressed left at (773, 248)
Screenshot: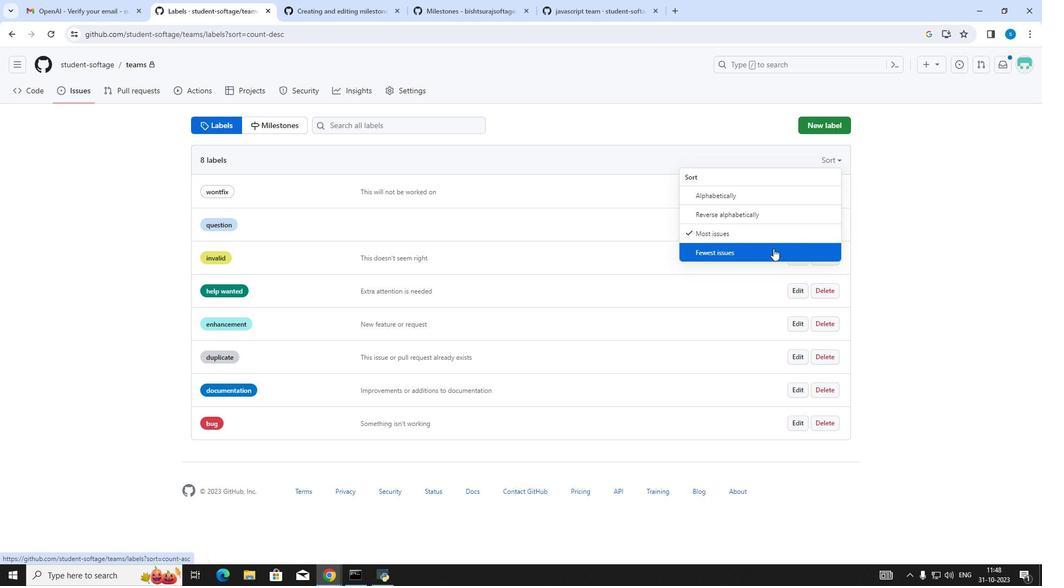 
Action: Mouse moved to (825, 163)
Screenshot: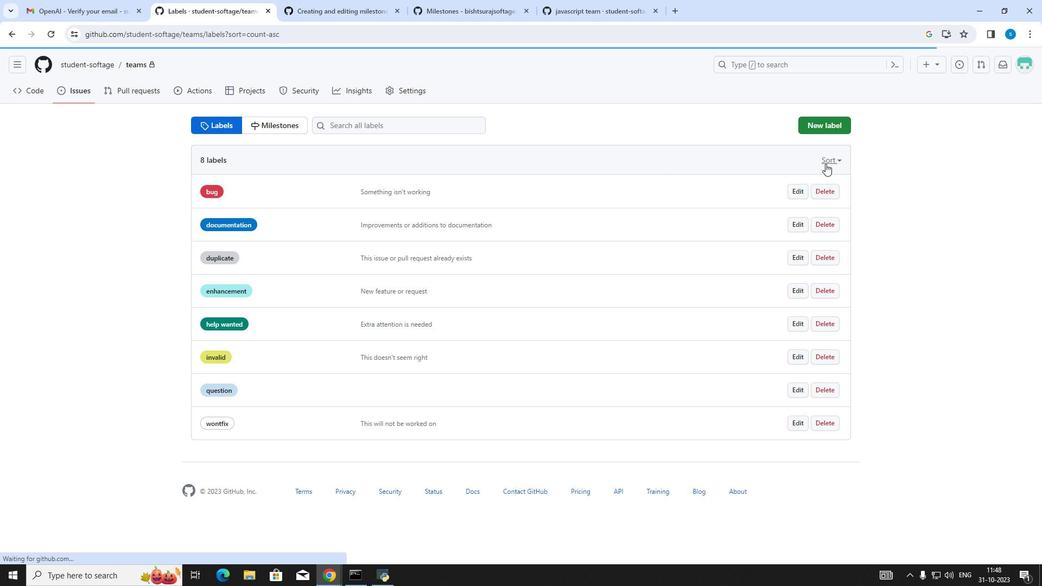 
Action: Mouse pressed left at (825, 163)
Screenshot: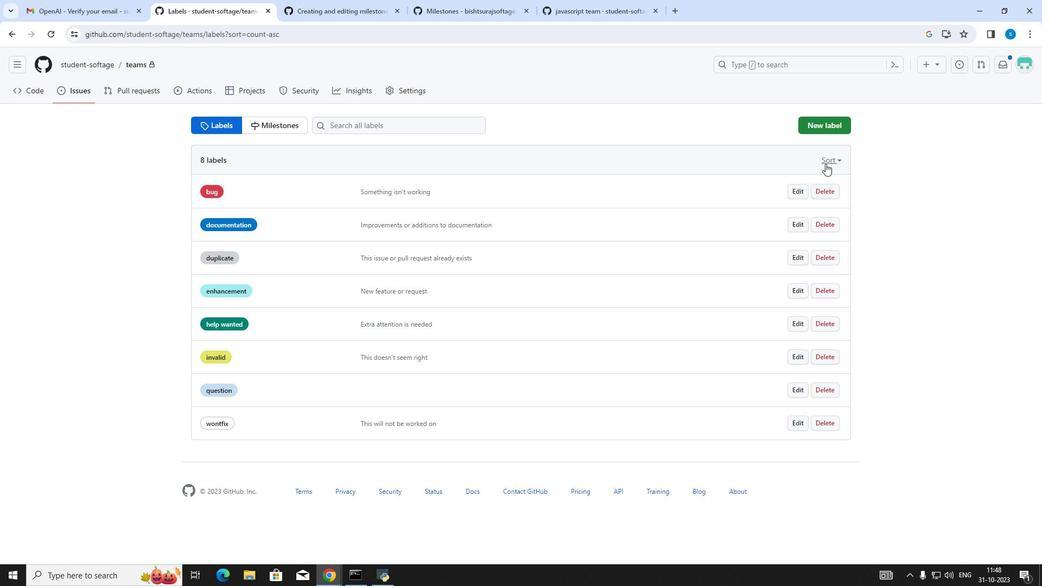 
Action: Mouse moved to (795, 193)
Screenshot: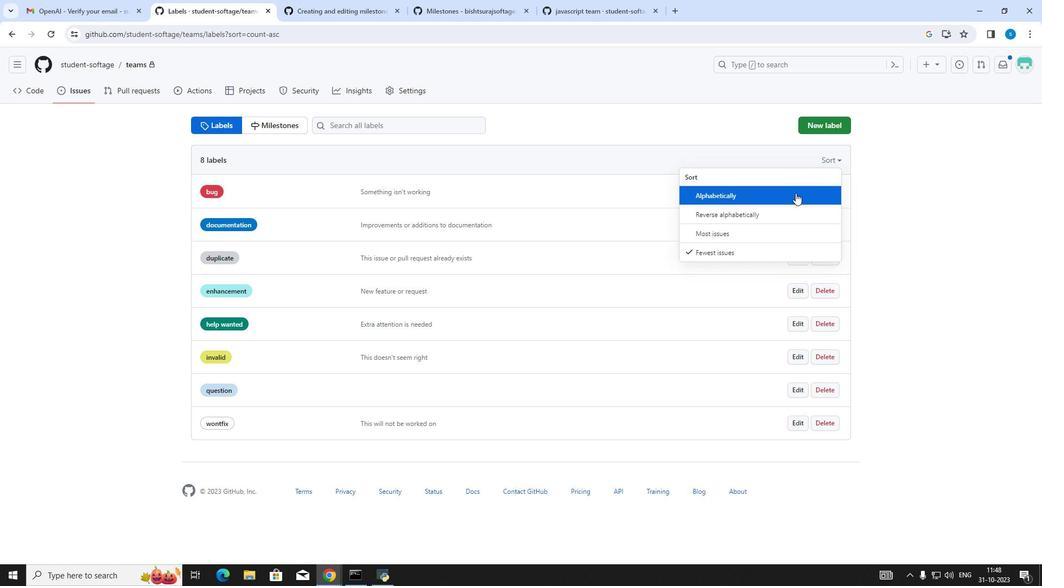 
Action: Mouse pressed left at (795, 193)
Screenshot: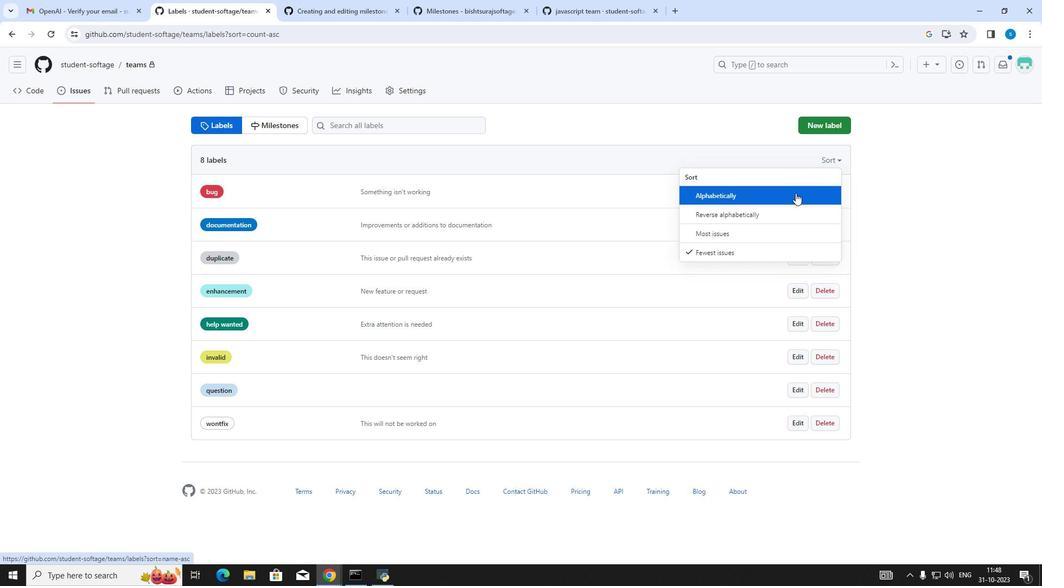 
Action: Mouse moved to (828, 159)
Screenshot: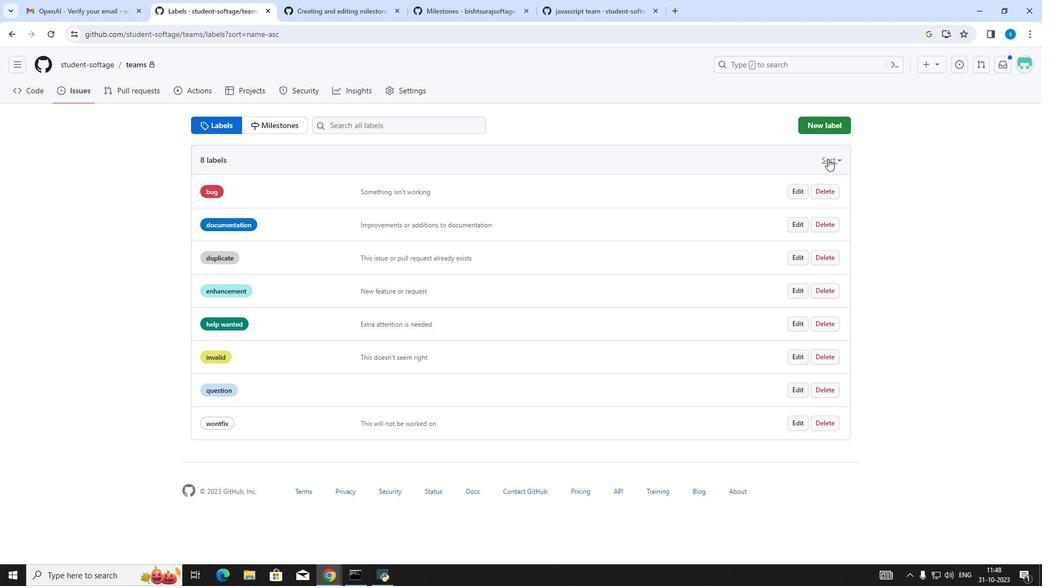 
Action: Mouse pressed left at (828, 159)
Screenshot: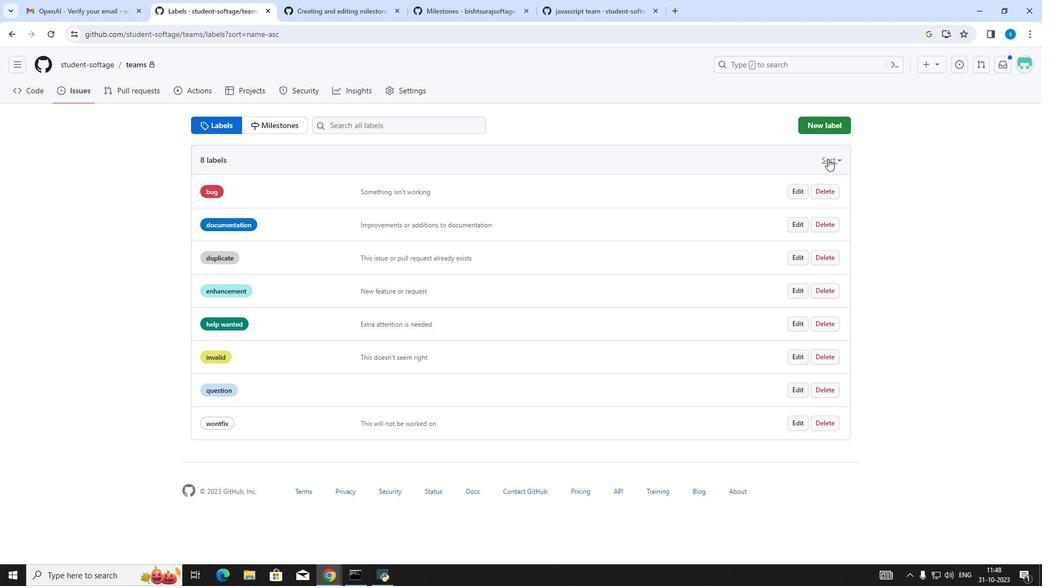 
Action: Mouse moved to (796, 209)
Screenshot: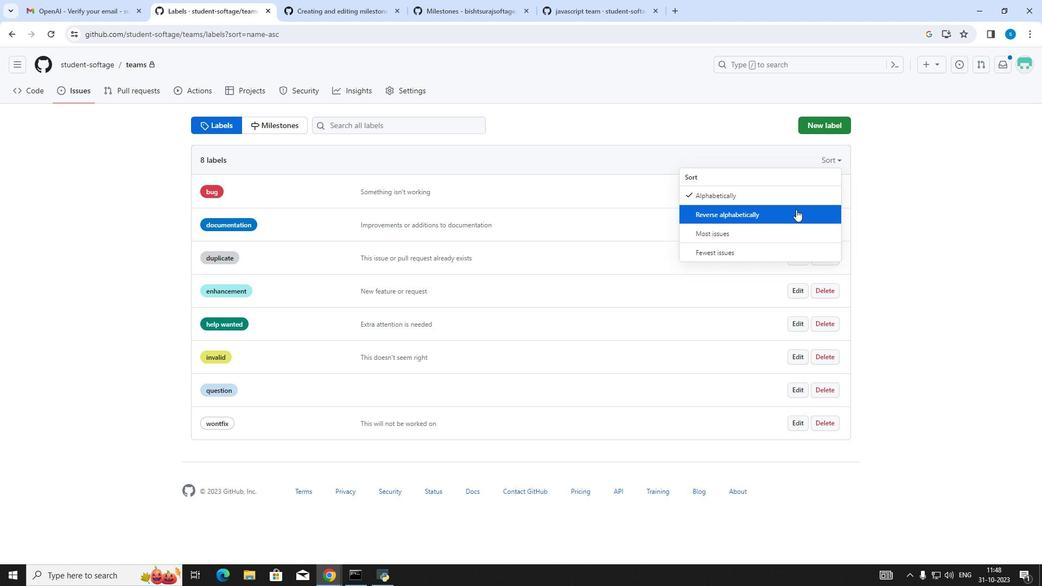 
Action: Mouse pressed left at (796, 209)
Screenshot: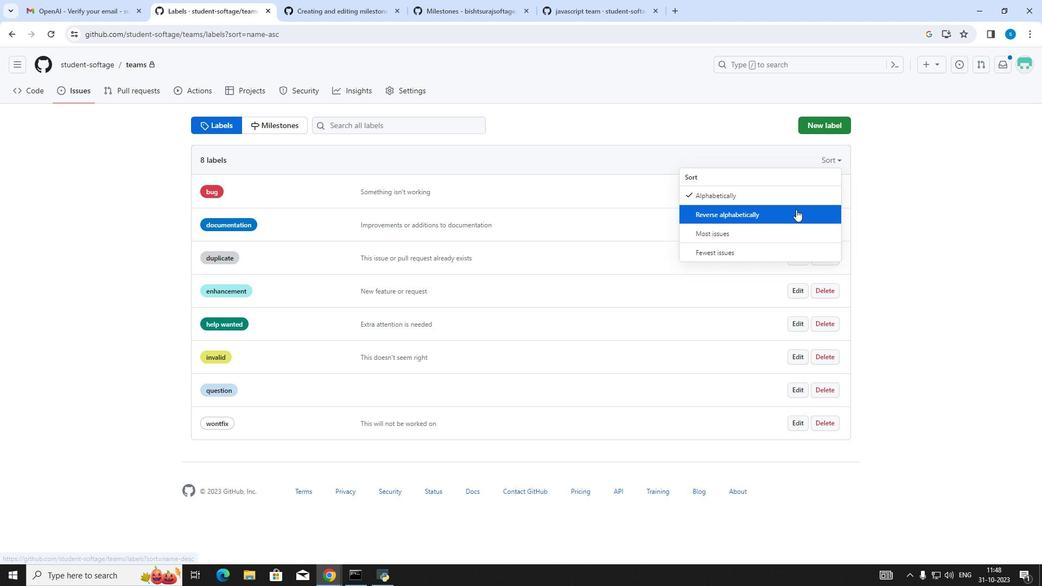
Action: Mouse moved to (825, 354)
Screenshot: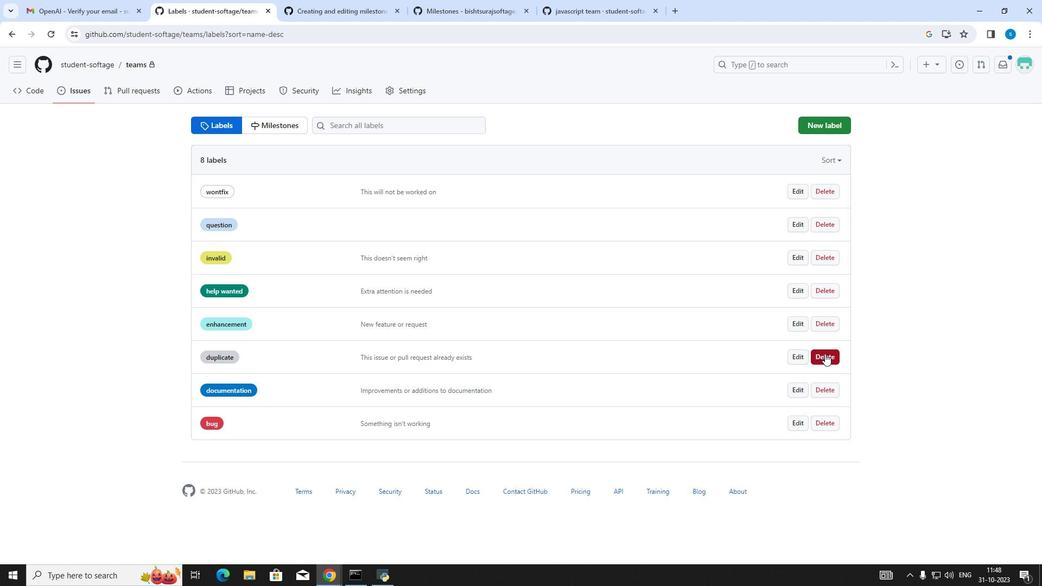 
Action: Mouse pressed left at (825, 354)
Screenshot: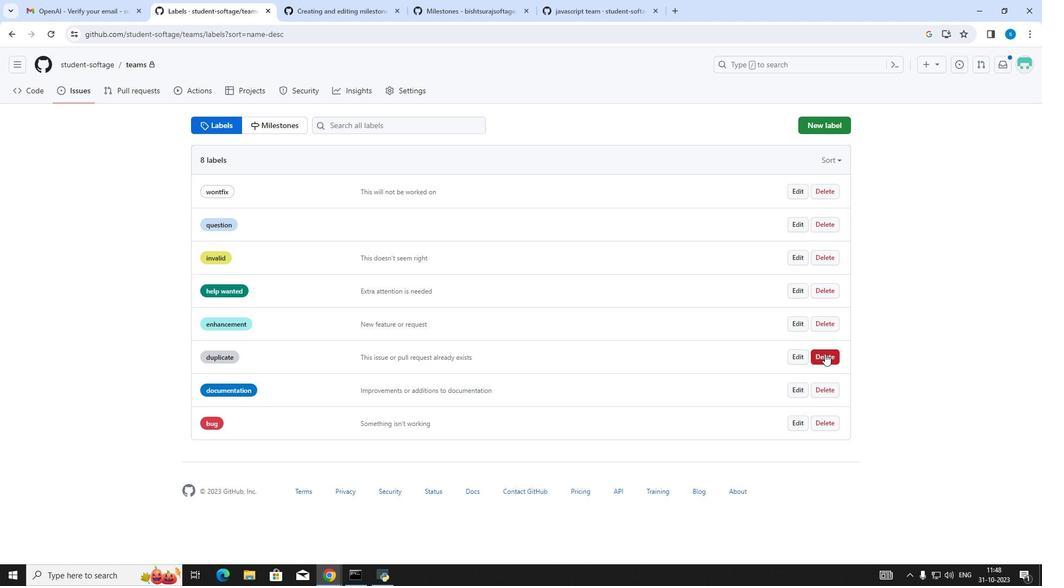 
Action: Mouse moved to (565, 116)
Screenshot: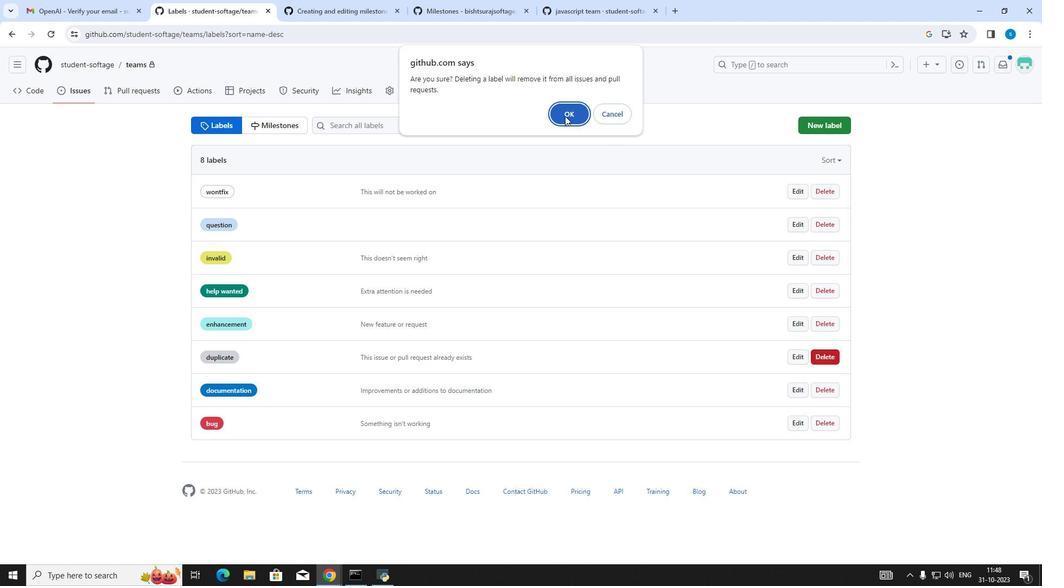 
Action: Mouse pressed left at (565, 116)
Screenshot: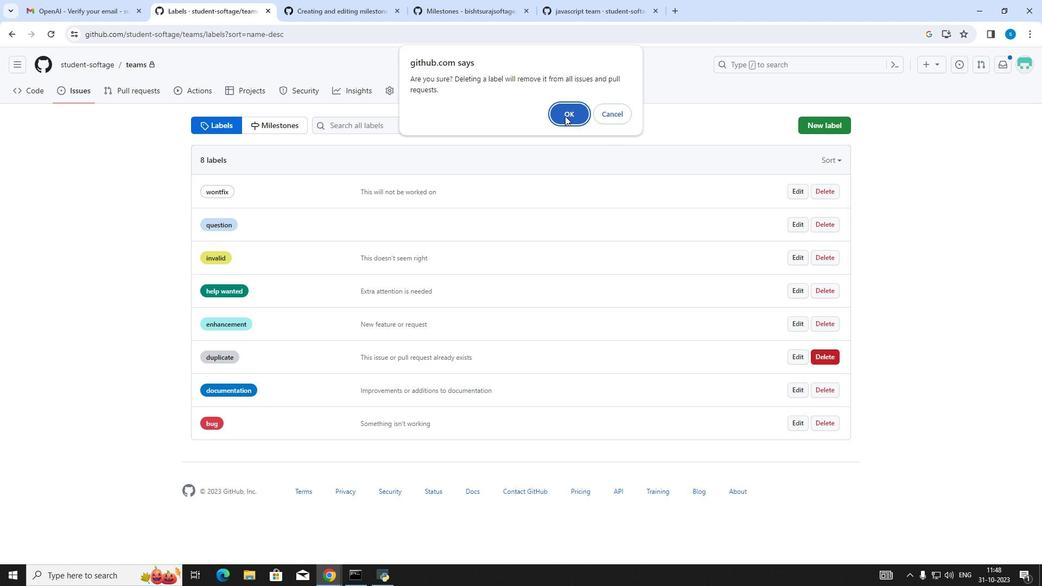 
Action: Mouse pressed left at (565, 116)
Screenshot: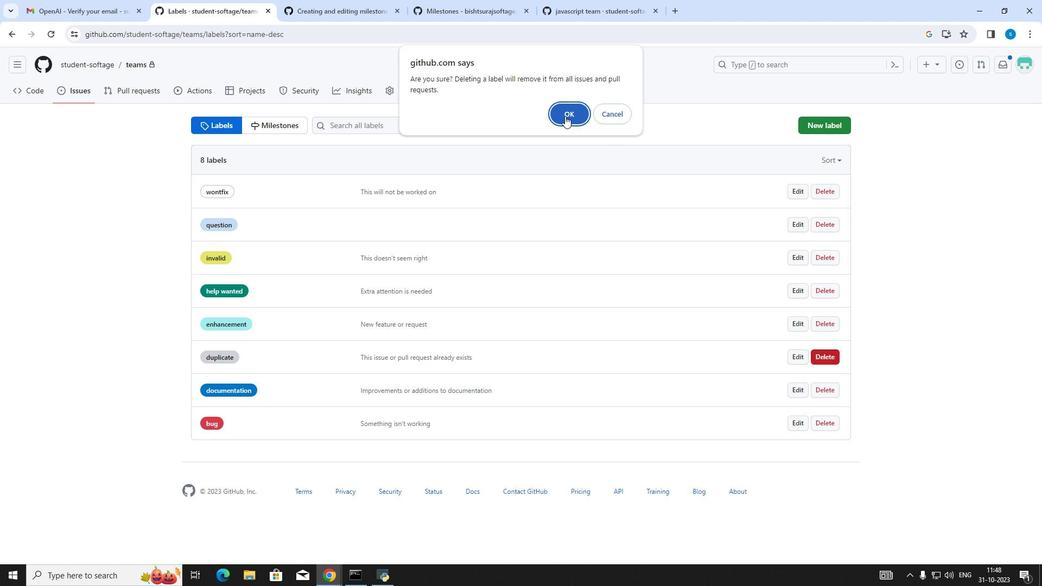 
Action: Mouse moved to (829, 291)
Screenshot: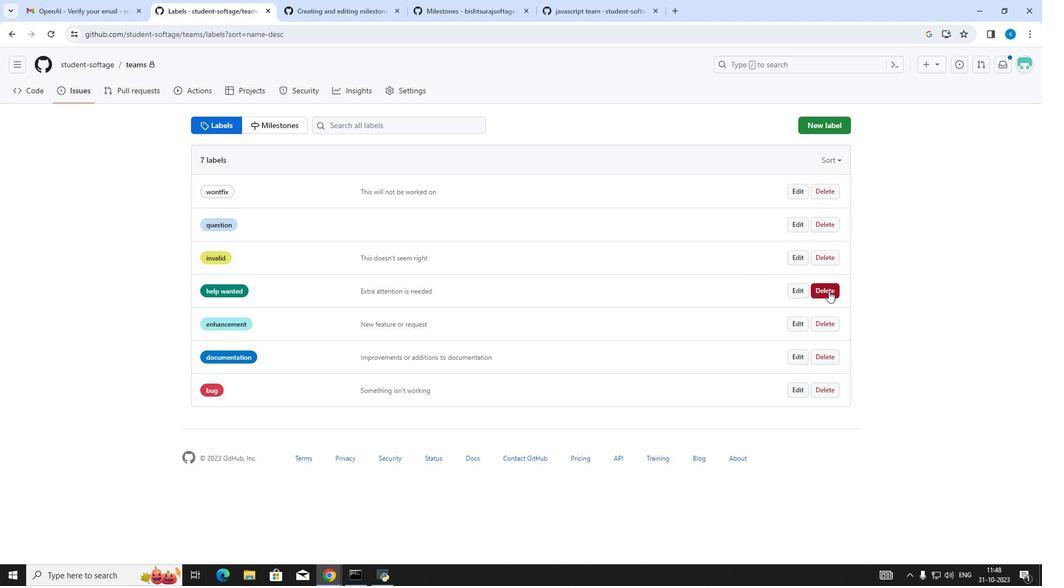 
Action: Mouse pressed left at (829, 291)
Screenshot: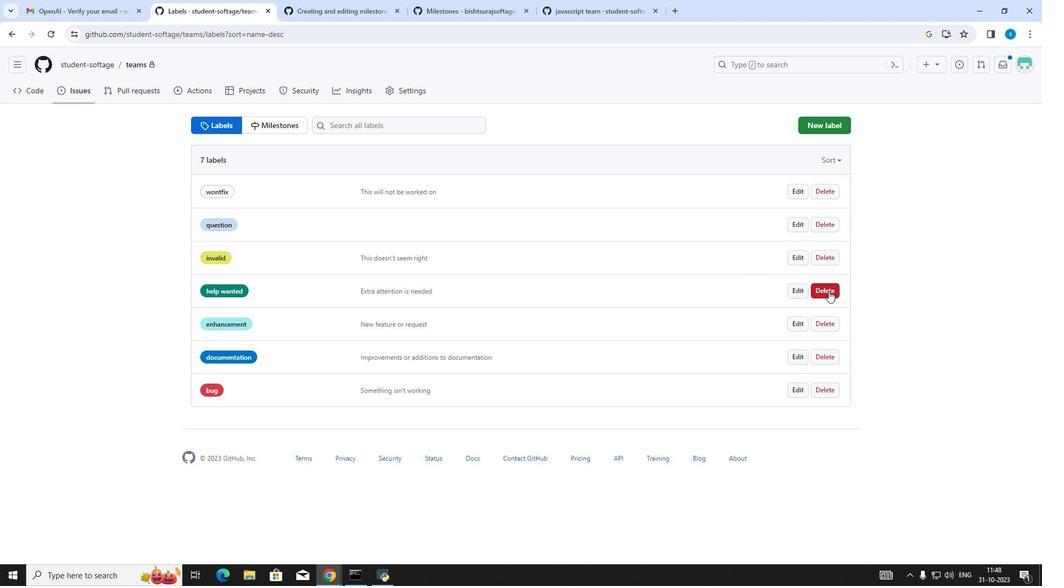 
Action: Mouse moved to (575, 119)
Screenshot: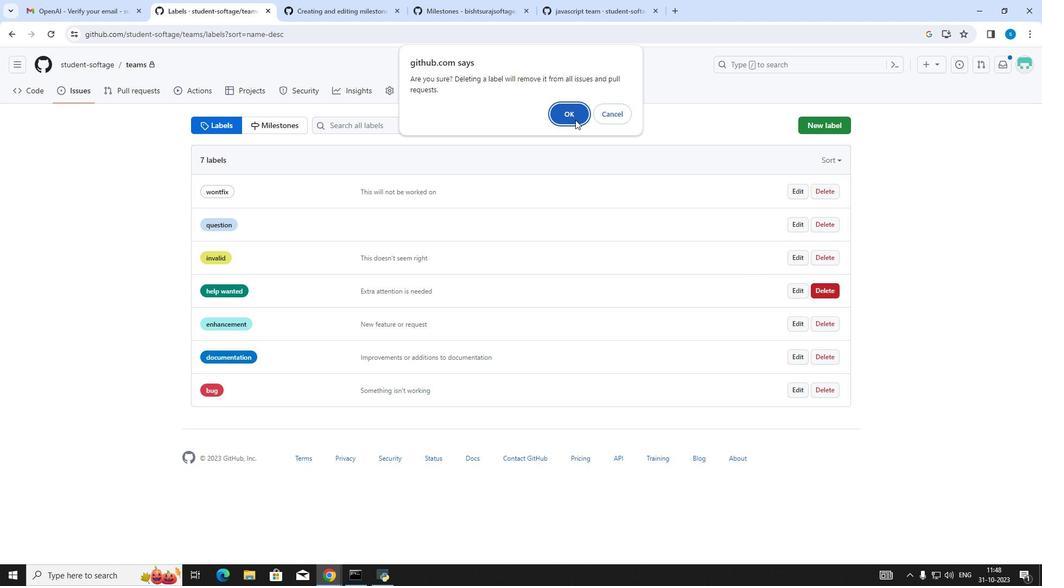 
Action: Mouse pressed left at (575, 119)
Screenshot: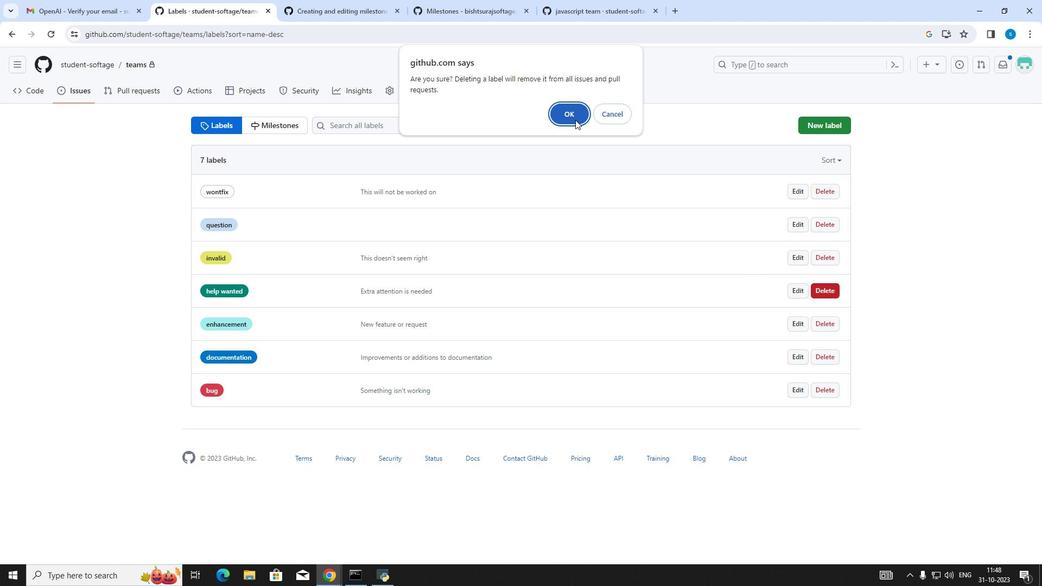 
Action: Mouse moved to (673, 213)
Screenshot: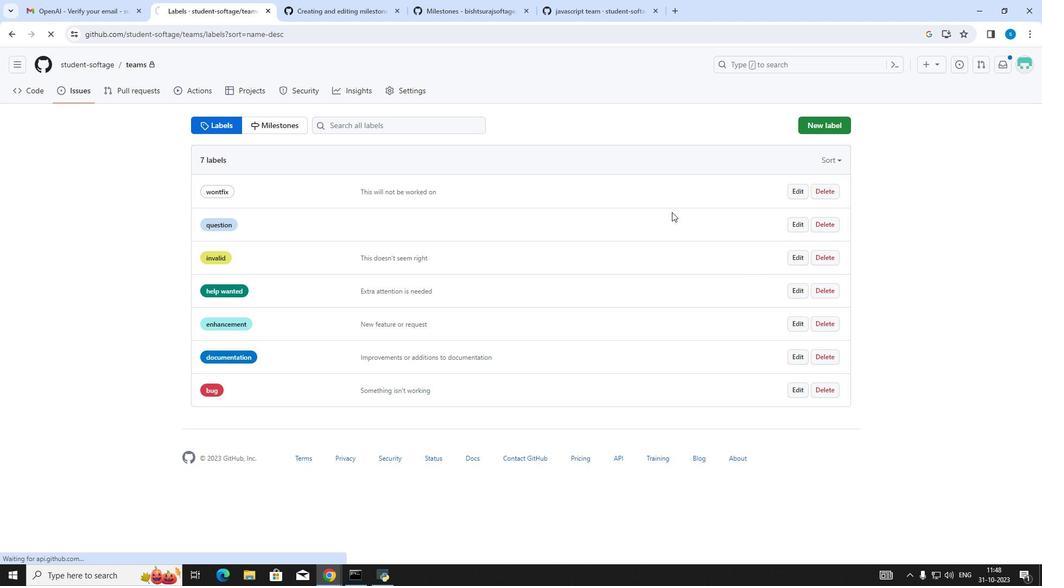 
